 Task: Find connections with filter location Awsīm with filter topic #motivationwith filter profile language Spanish with filter current company Safeguard Global with filter school Pandit Deendayal Upadhyaya Shekhawati University with filter industry Natural Gas Extraction with filter service category Accounting with filter keywords title Attorney
Action: Mouse moved to (564, 75)
Screenshot: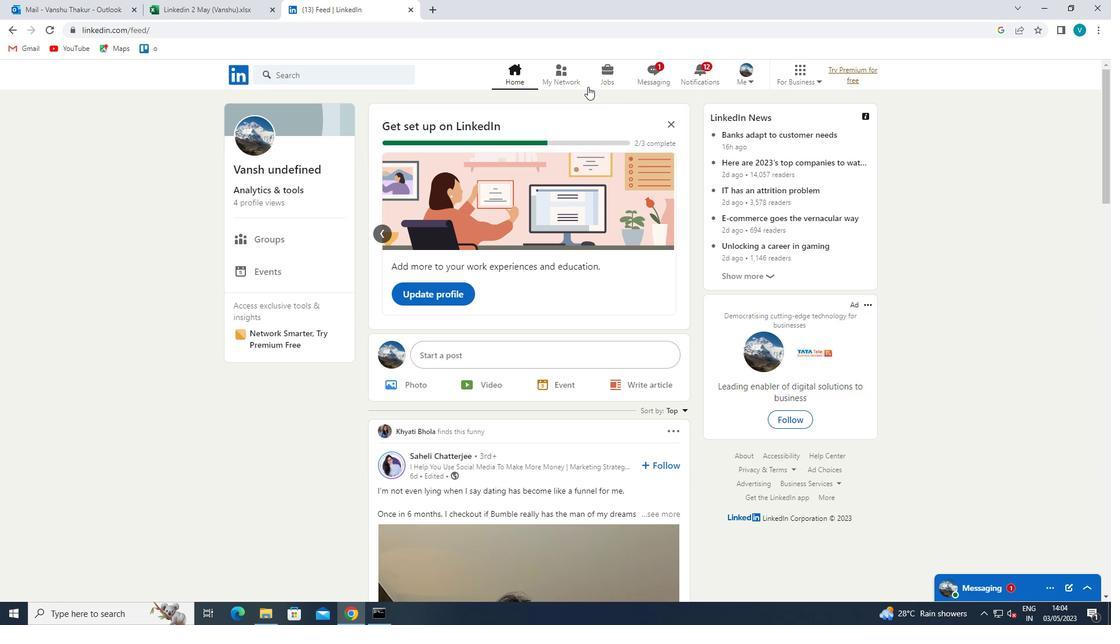 
Action: Mouse pressed left at (564, 75)
Screenshot: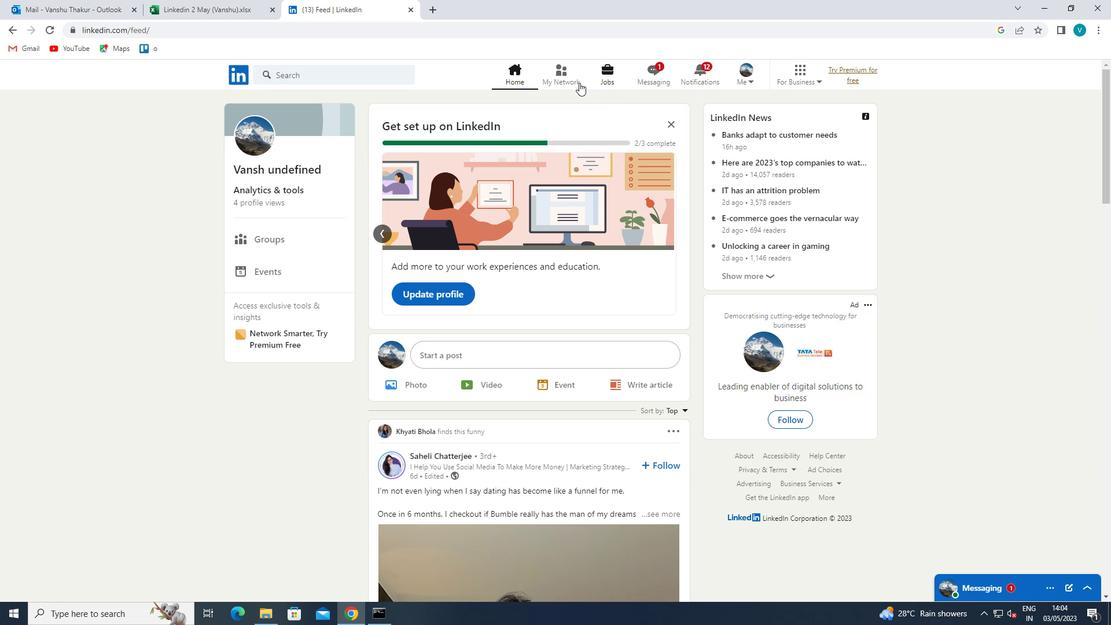 
Action: Mouse moved to (333, 140)
Screenshot: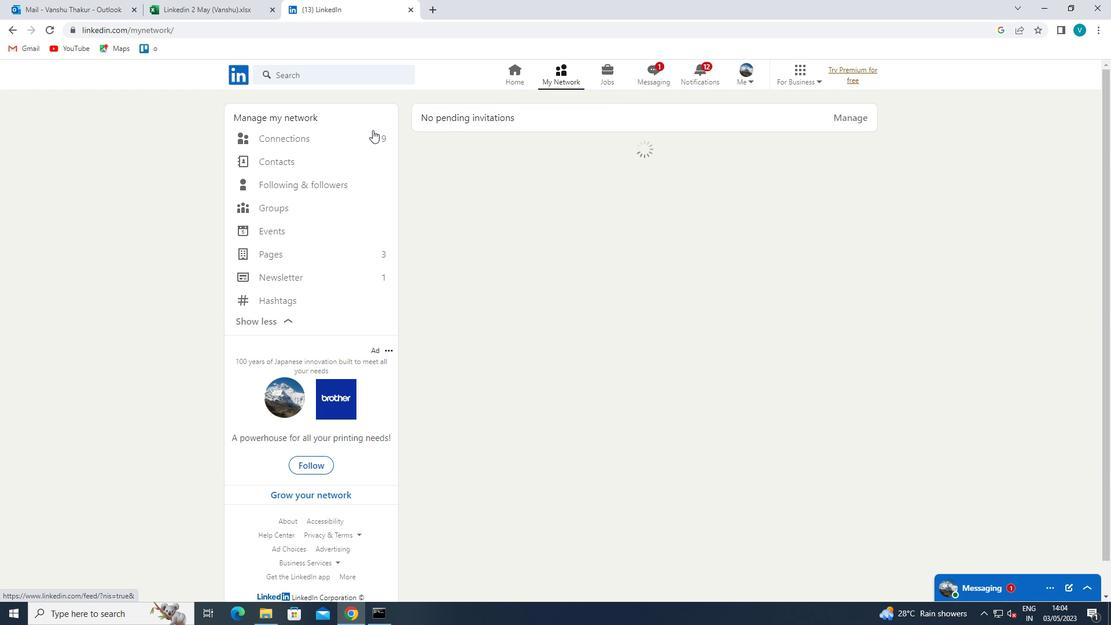 
Action: Mouse pressed left at (333, 140)
Screenshot: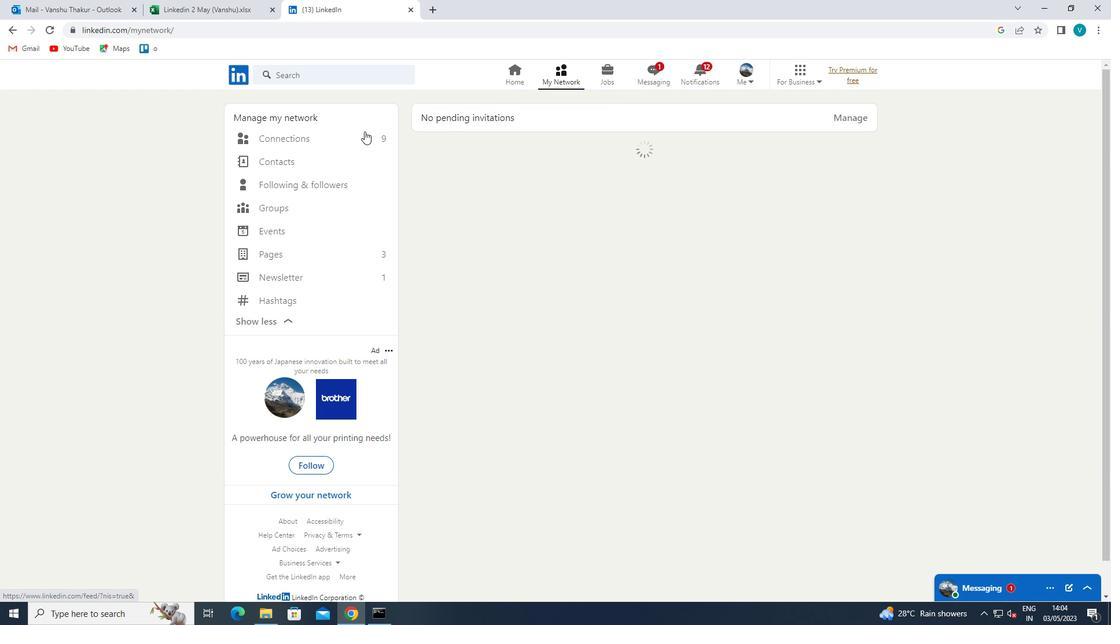 
Action: Mouse moved to (669, 145)
Screenshot: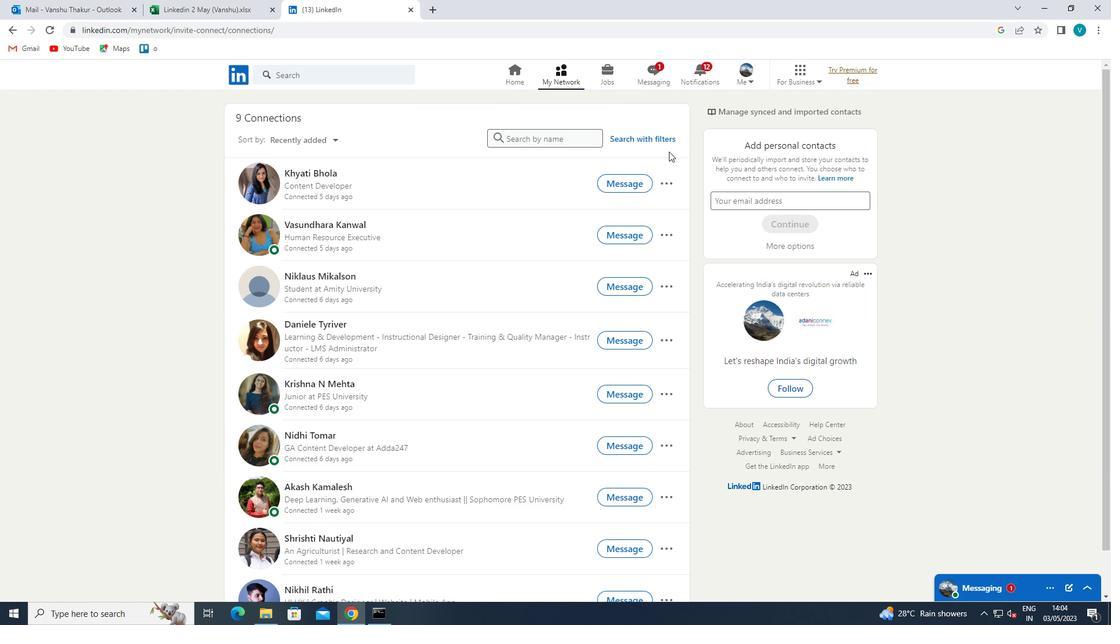 
Action: Mouse pressed left at (669, 145)
Screenshot: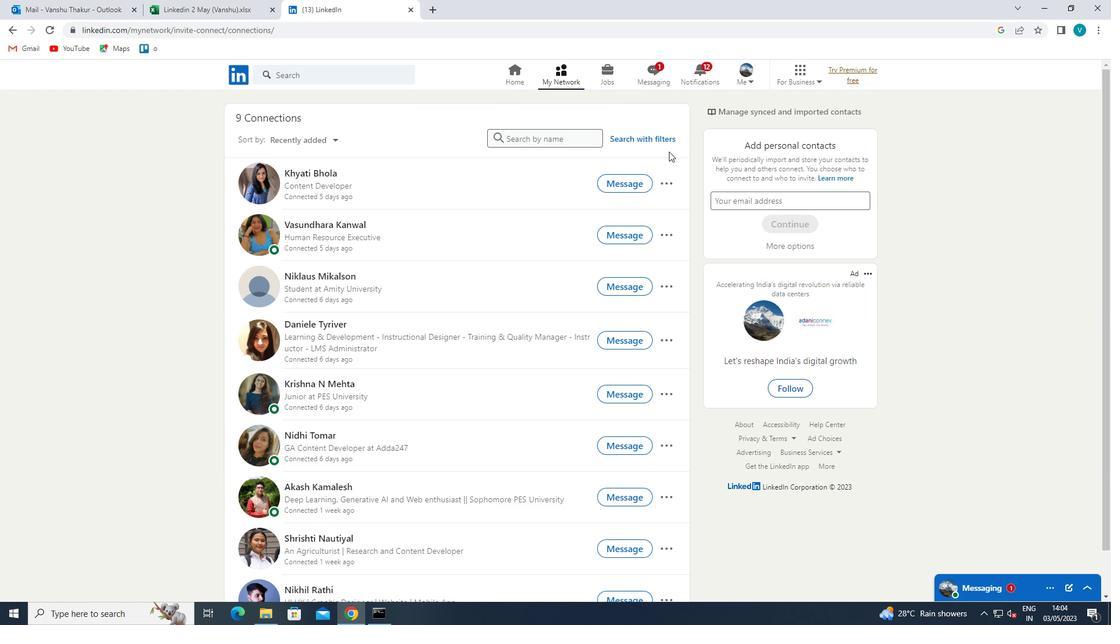
Action: Mouse moved to (671, 142)
Screenshot: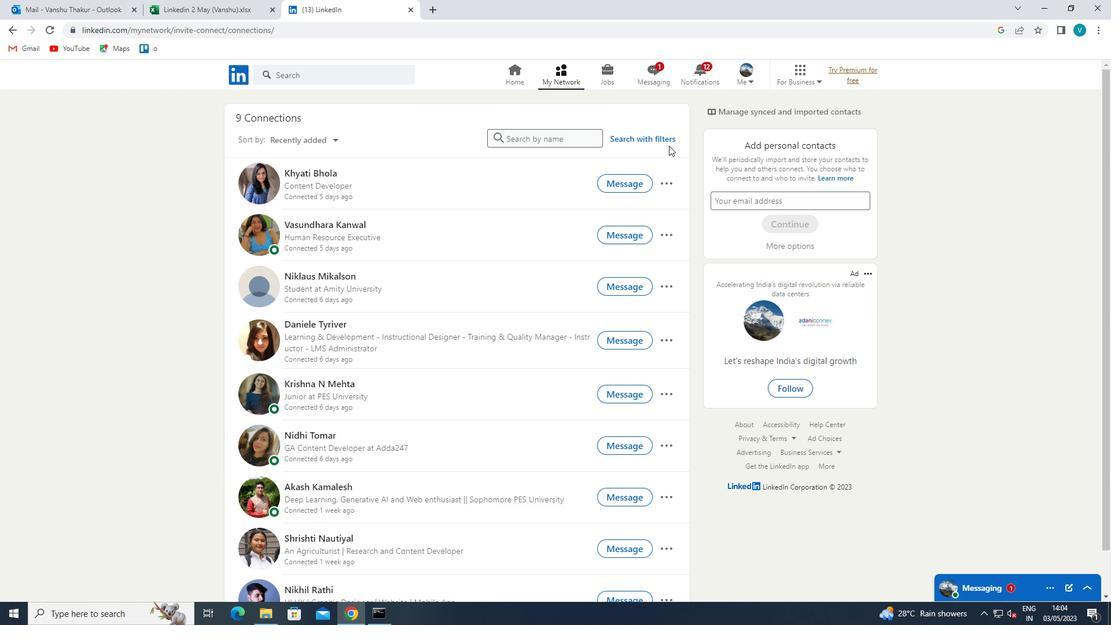 
Action: Mouse pressed left at (671, 142)
Screenshot: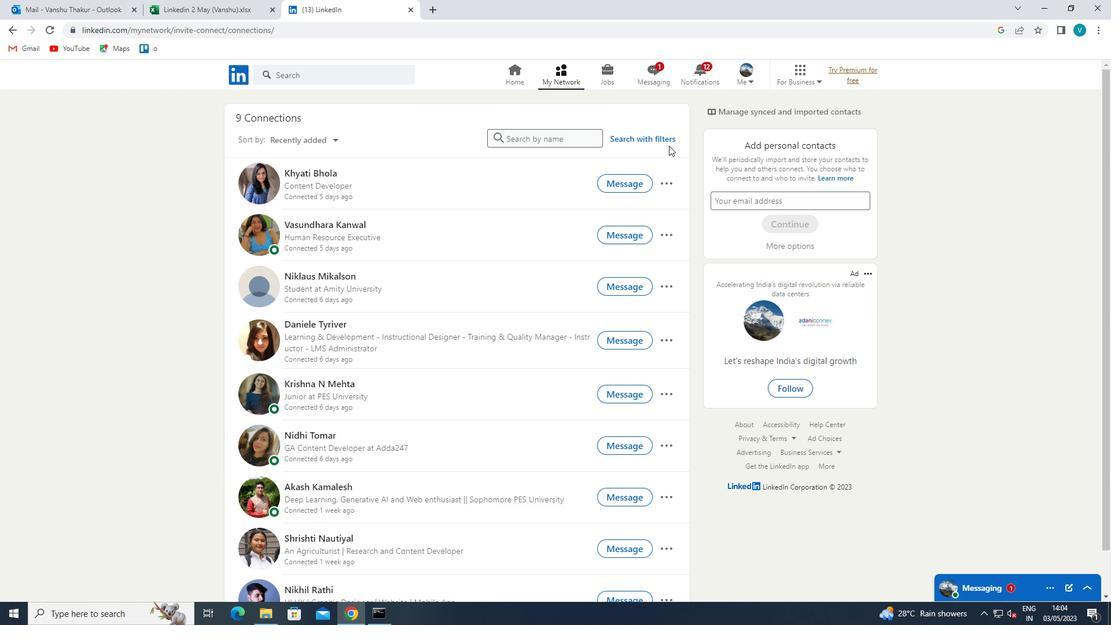 
Action: Mouse moved to (559, 109)
Screenshot: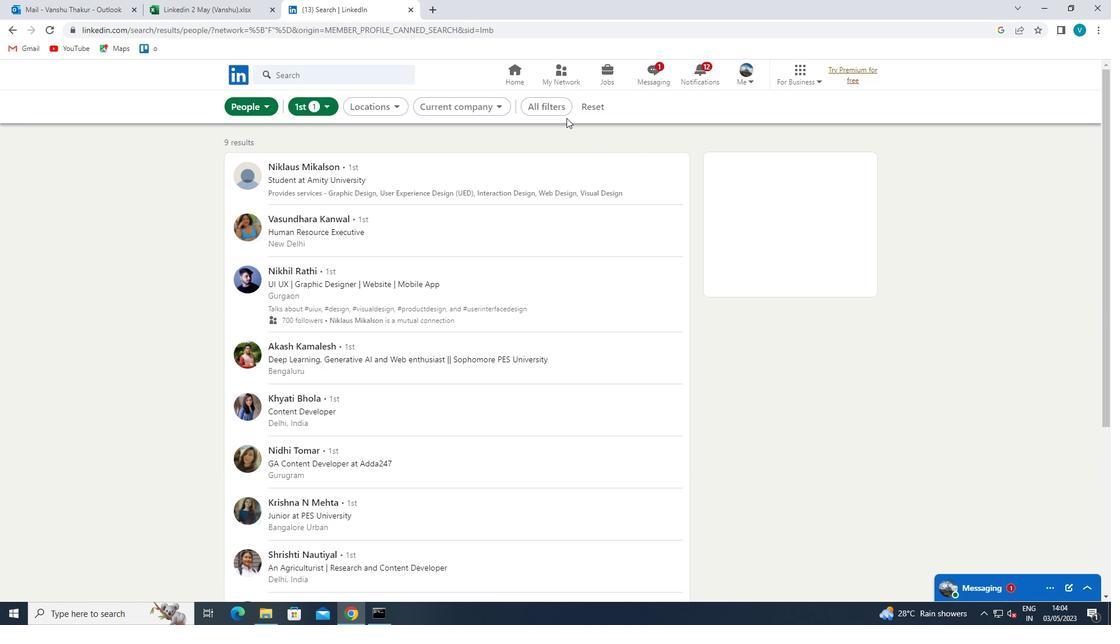 
Action: Mouse pressed left at (559, 109)
Screenshot: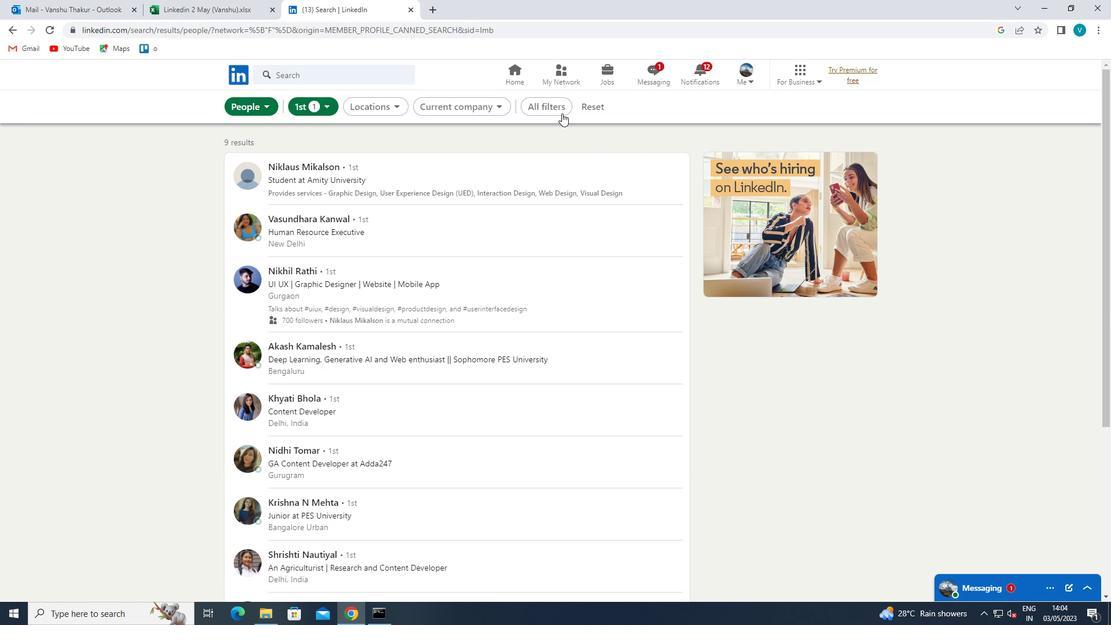 
Action: Mouse moved to (940, 283)
Screenshot: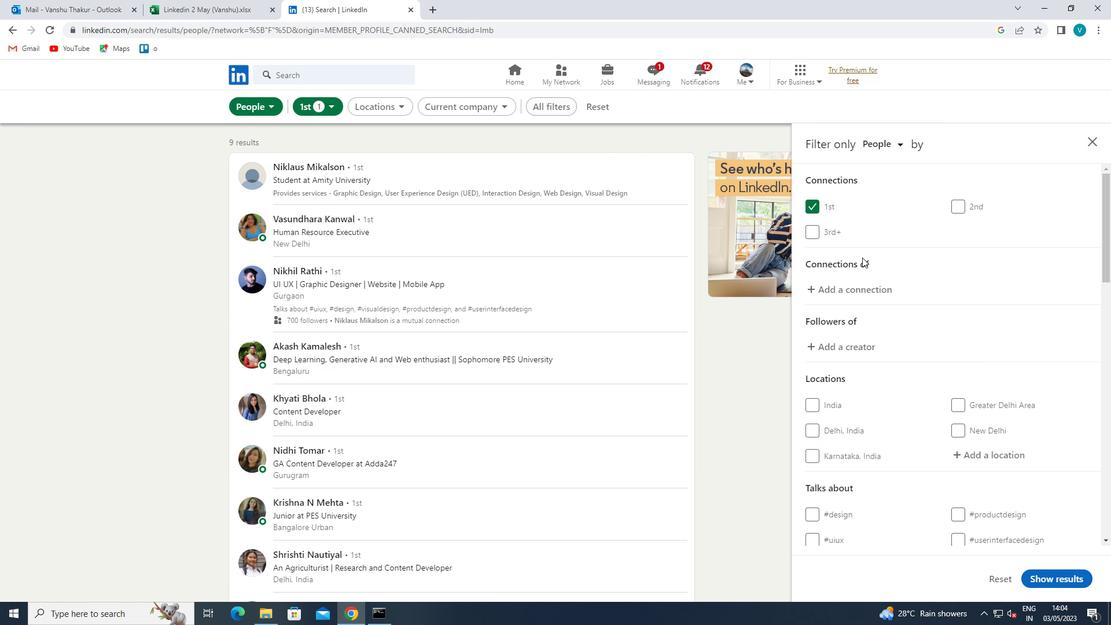 
Action: Mouse scrolled (940, 283) with delta (0, 0)
Screenshot: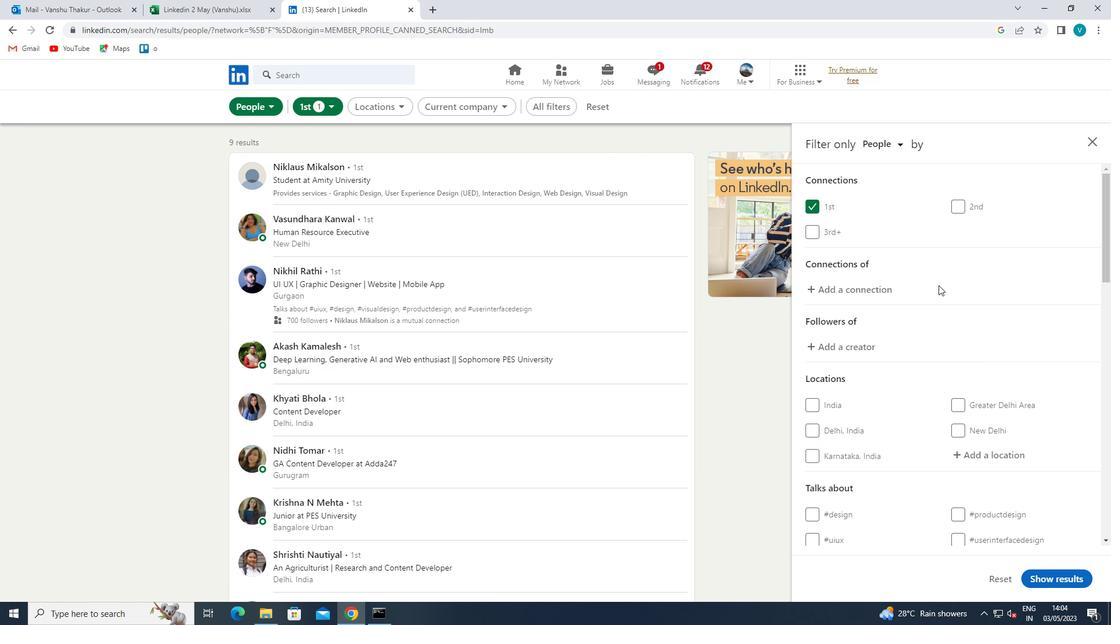 
Action: Mouse scrolled (940, 283) with delta (0, 0)
Screenshot: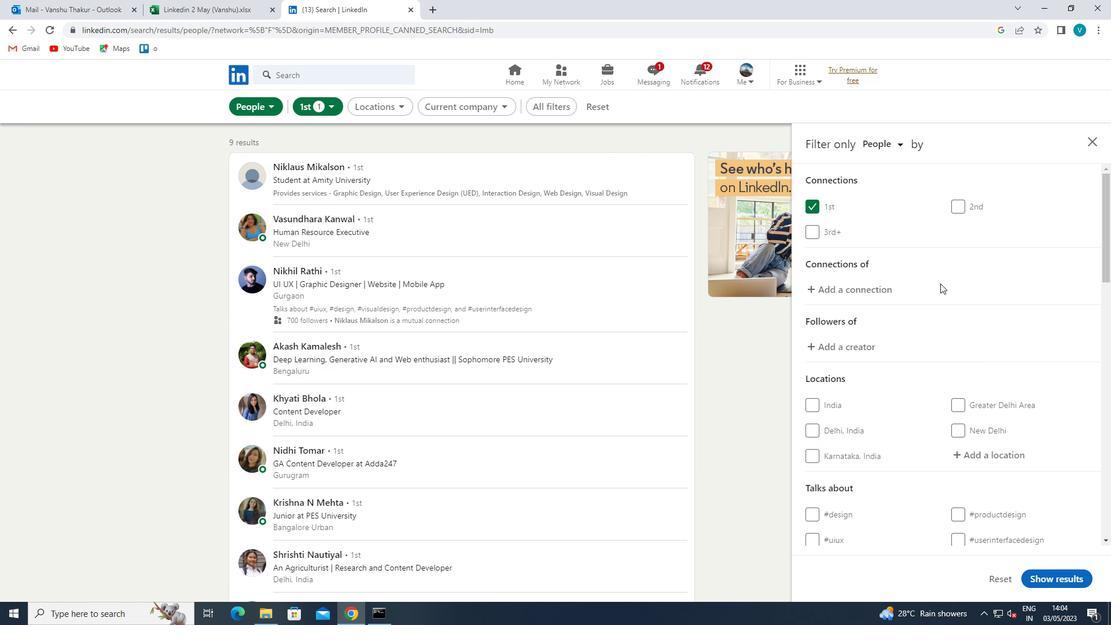 
Action: Mouse scrolled (940, 283) with delta (0, 0)
Screenshot: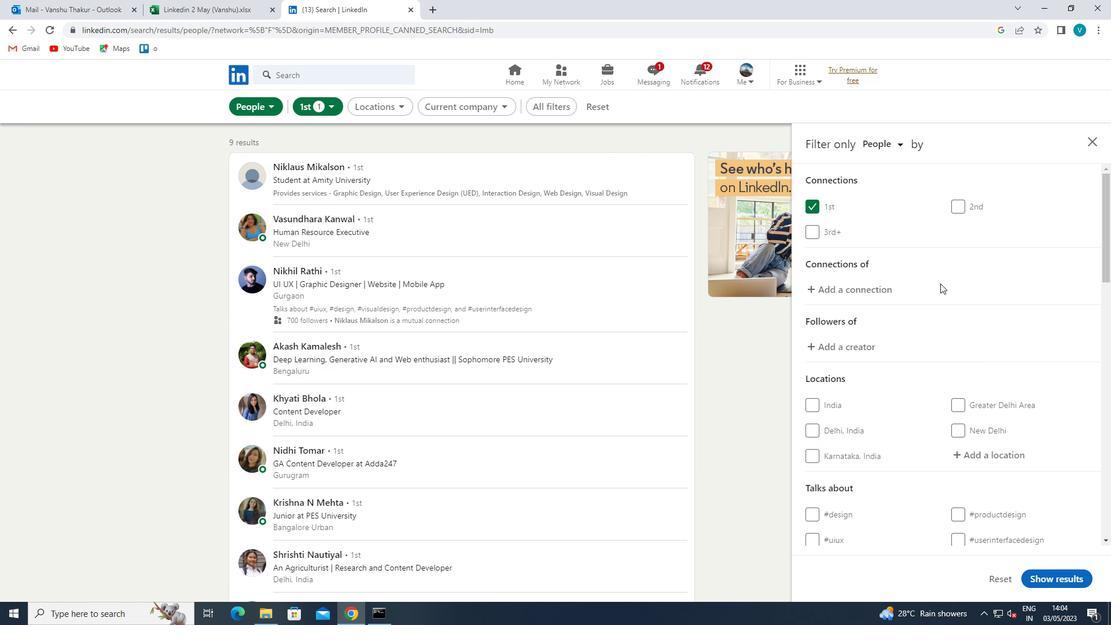 
Action: Mouse moved to (991, 282)
Screenshot: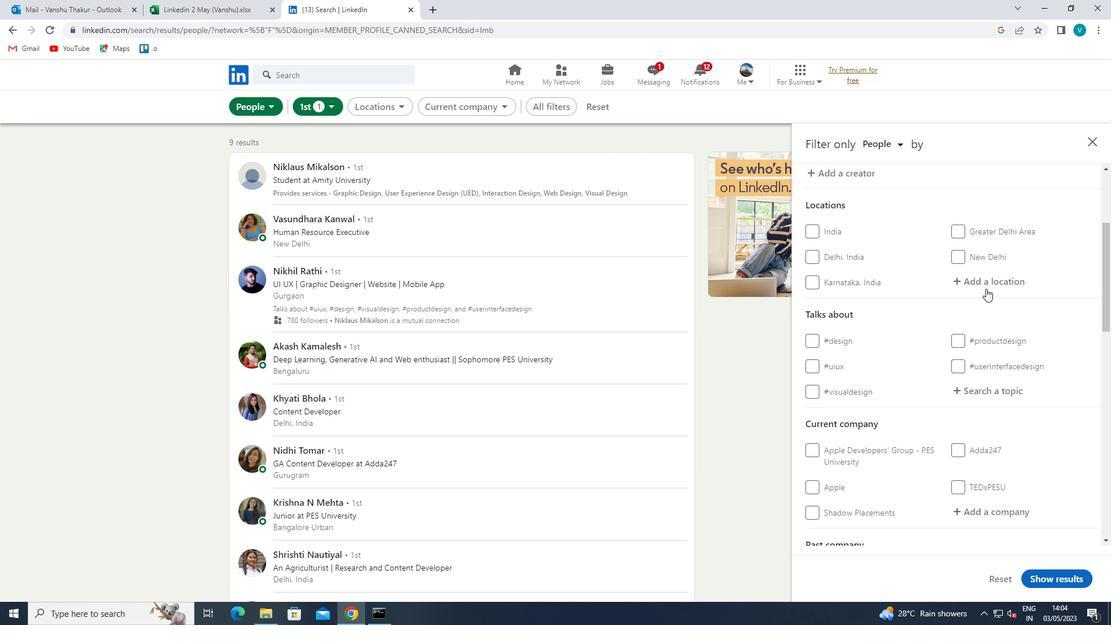 
Action: Mouse pressed left at (991, 282)
Screenshot: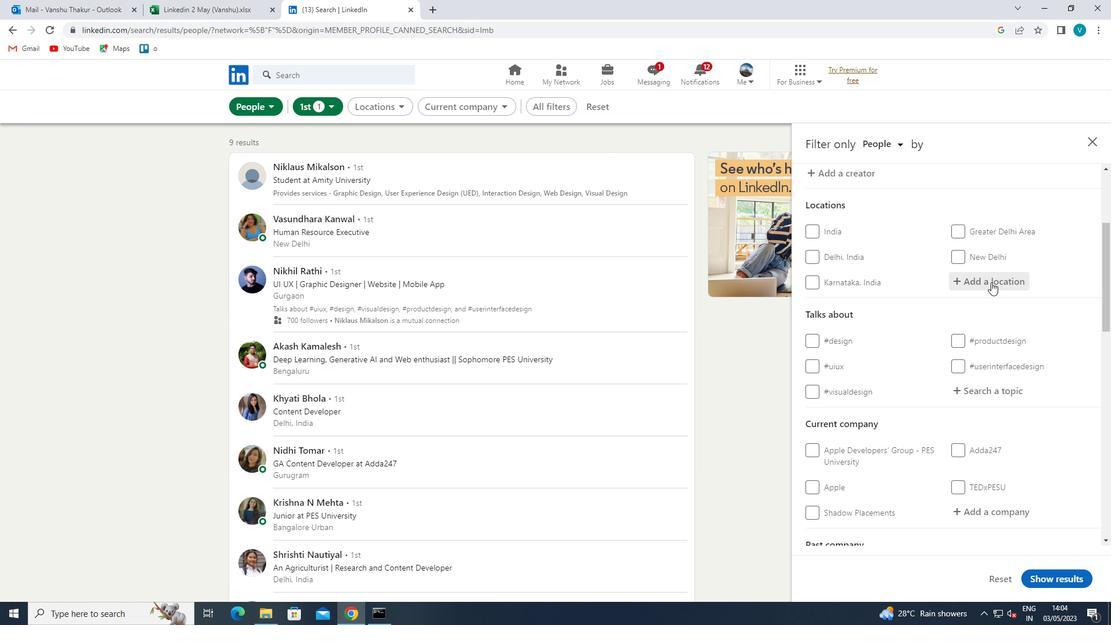 
Action: Mouse moved to (991, 281)
Screenshot: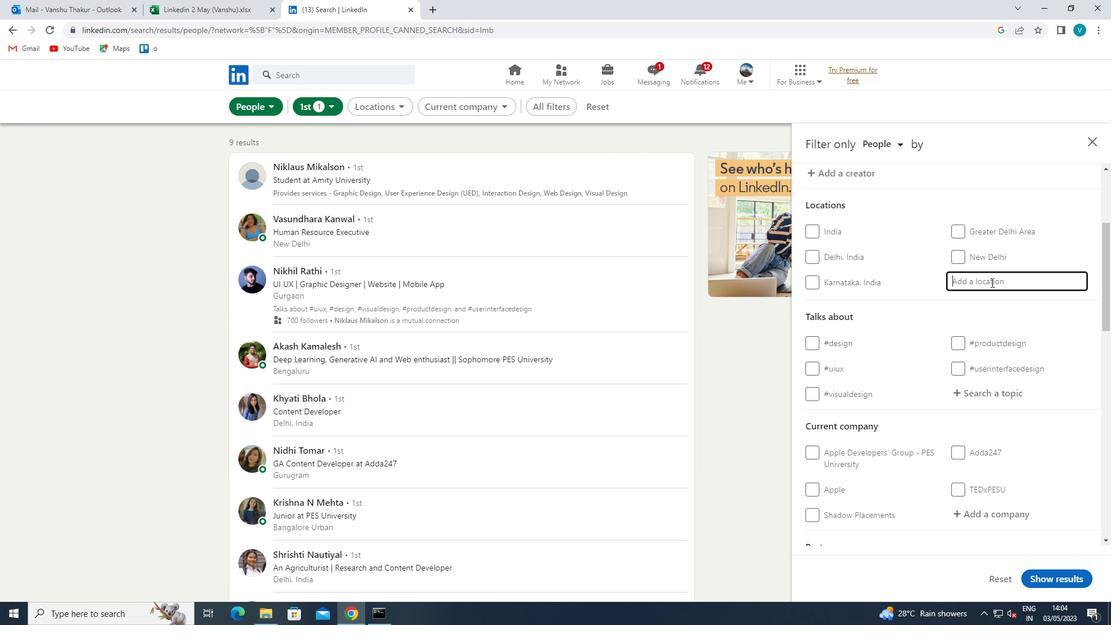 
Action: Key pressed <Key.shift>AW
Screenshot: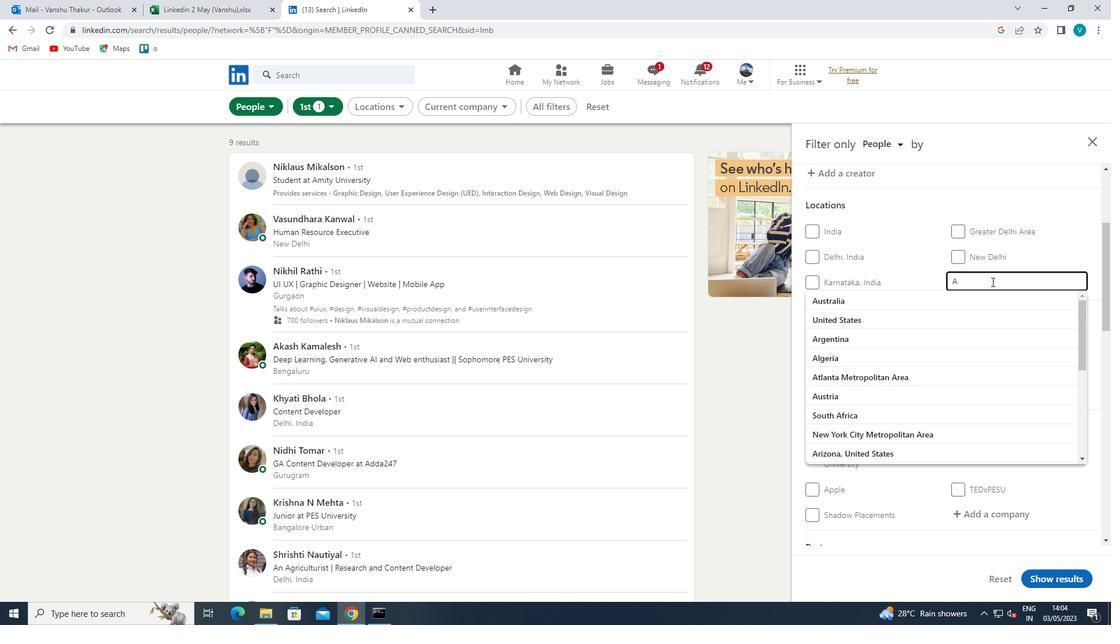 
Action: Mouse moved to (895, 339)
Screenshot: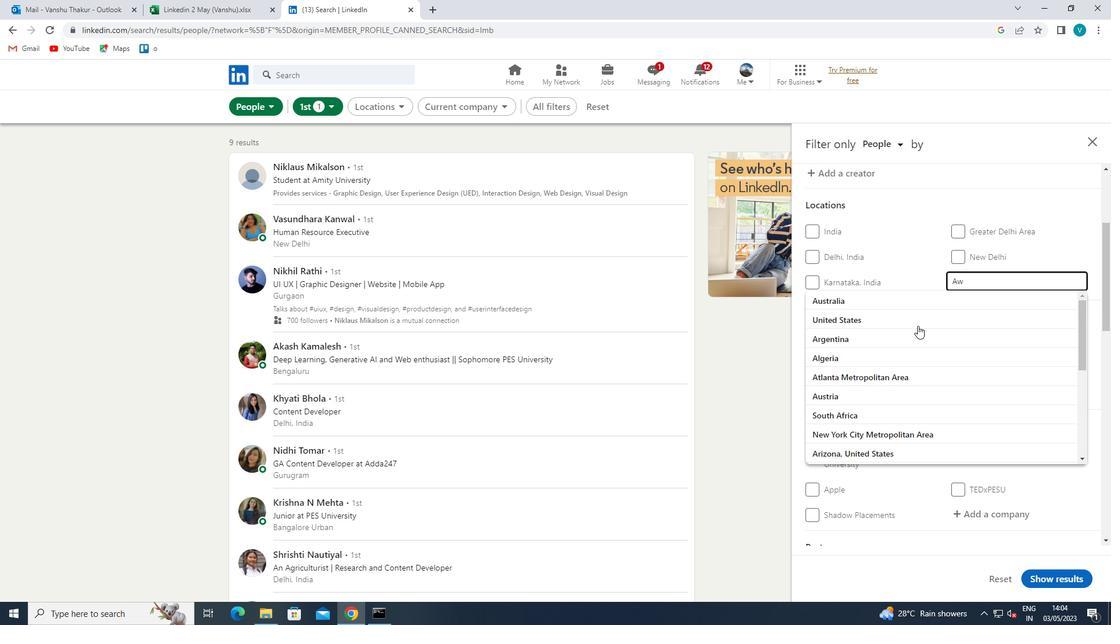 
Action: Key pressed S
Screenshot: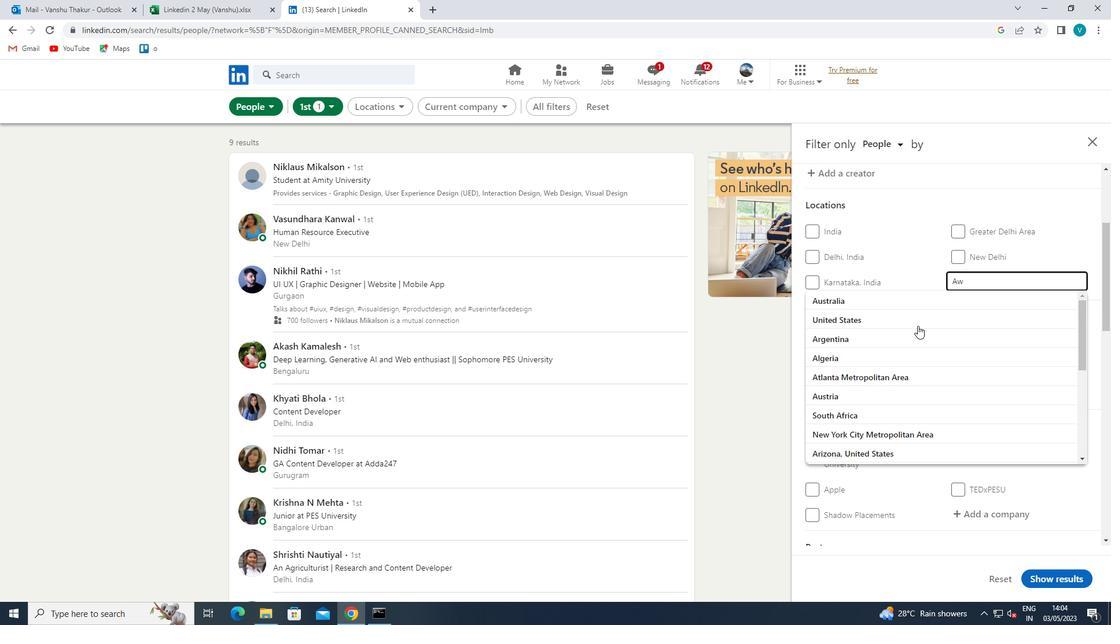 
Action: Mouse moved to (888, 343)
Screenshot: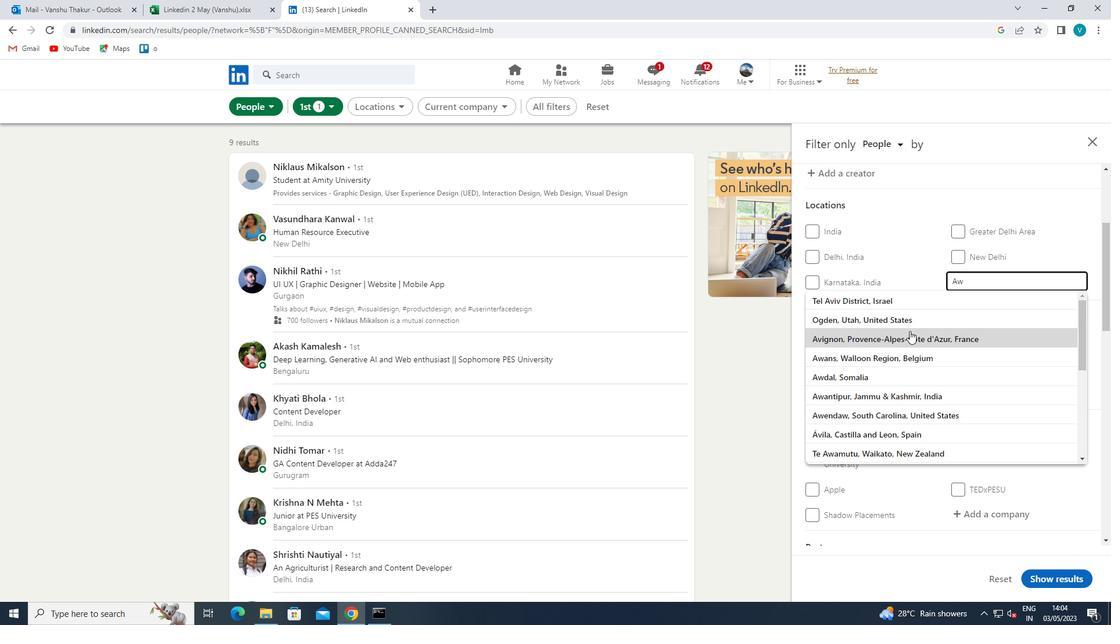 
Action: Key pressed IM
Screenshot: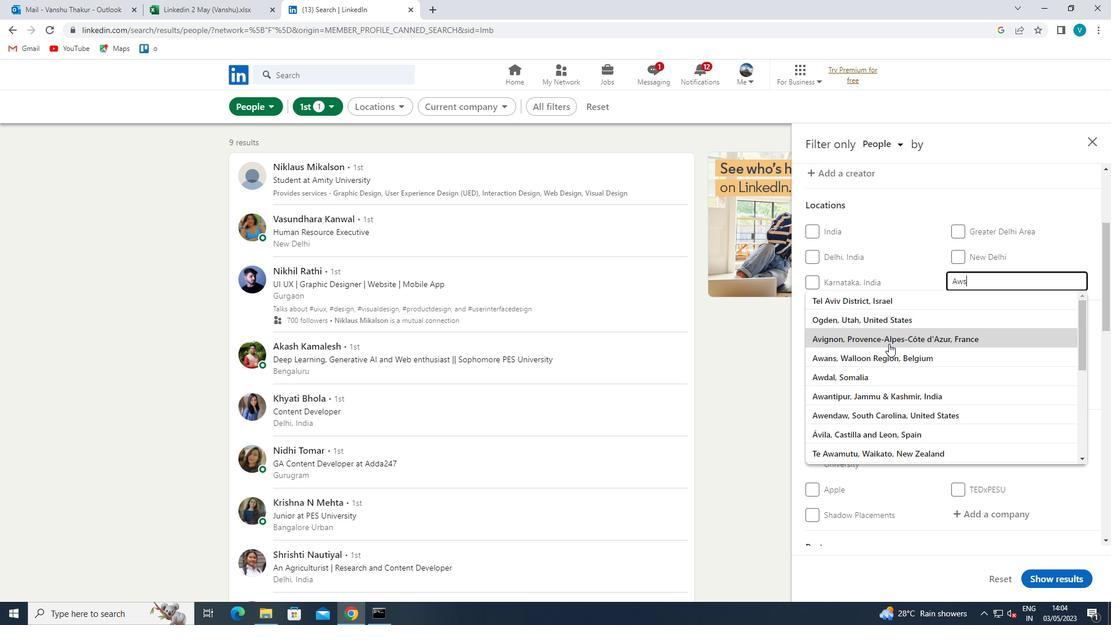 
Action: Mouse moved to (939, 302)
Screenshot: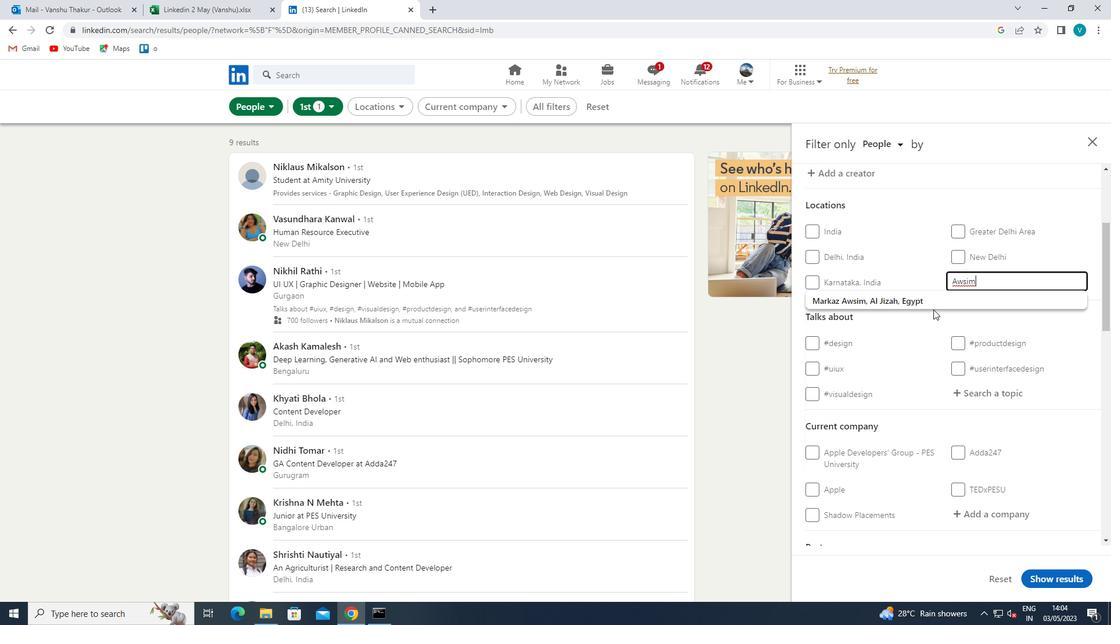 
Action: Mouse pressed left at (939, 302)
Screenshot: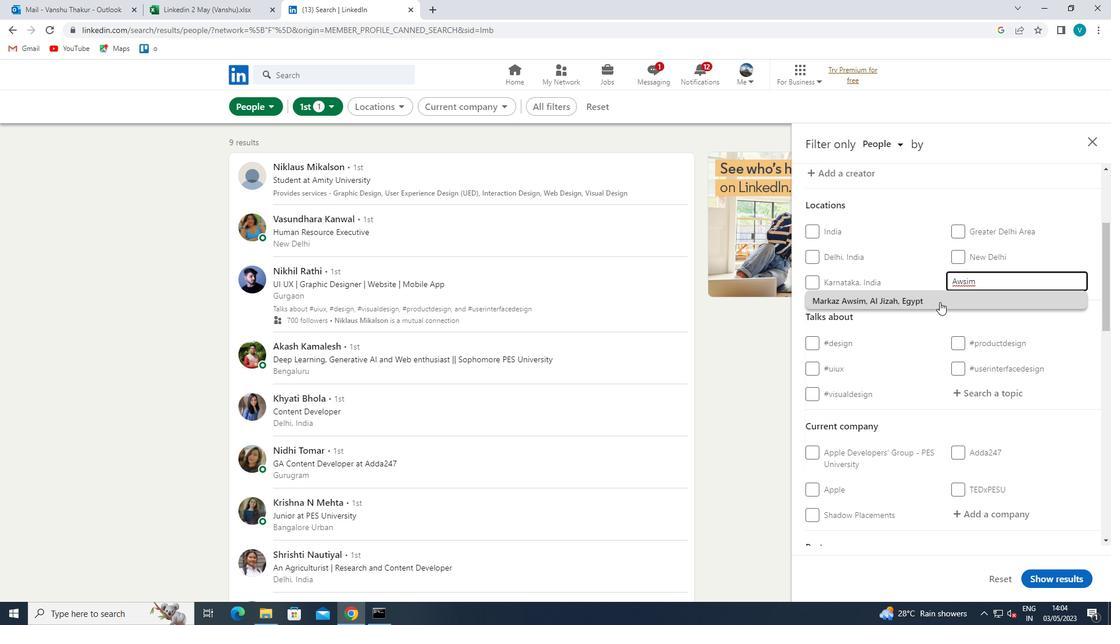 
Action: Mouse moved to (938, 303)
Screenshot: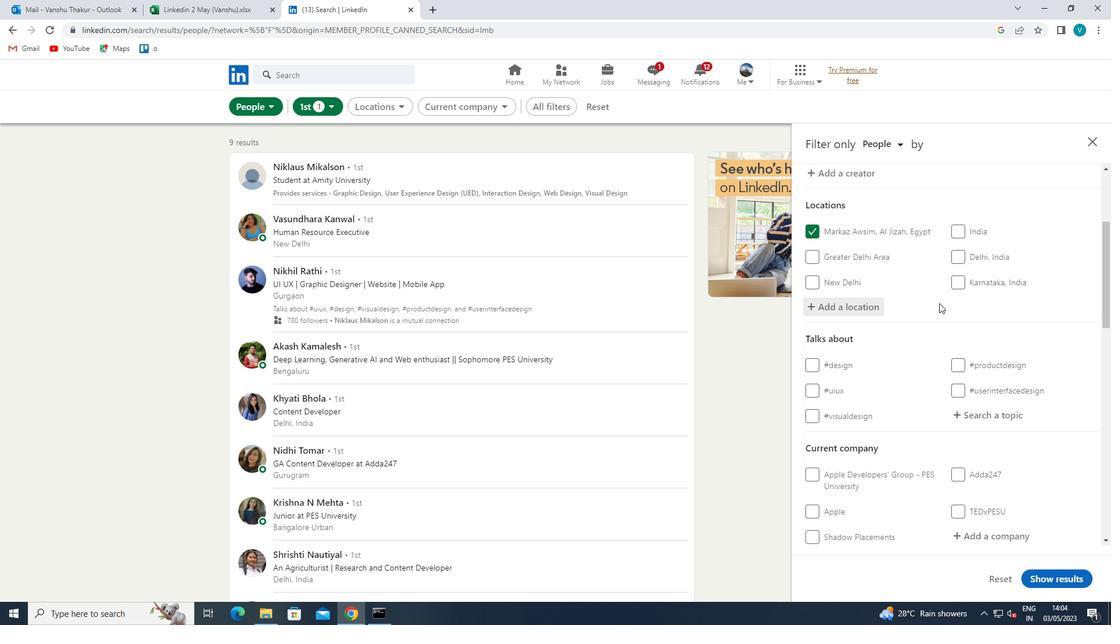 
Action: Mouse scrolled (938, 302) with delta (0, 0)
Screenshot: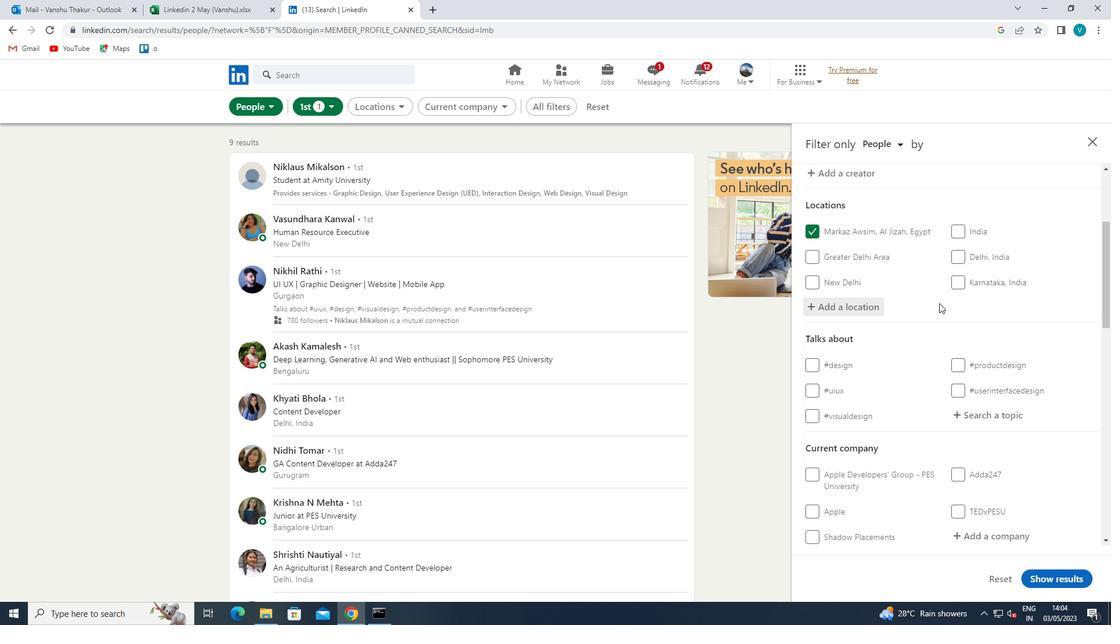 
Action: Mouse scrolled (938, 302) with delta (0, 0)
Screenshot: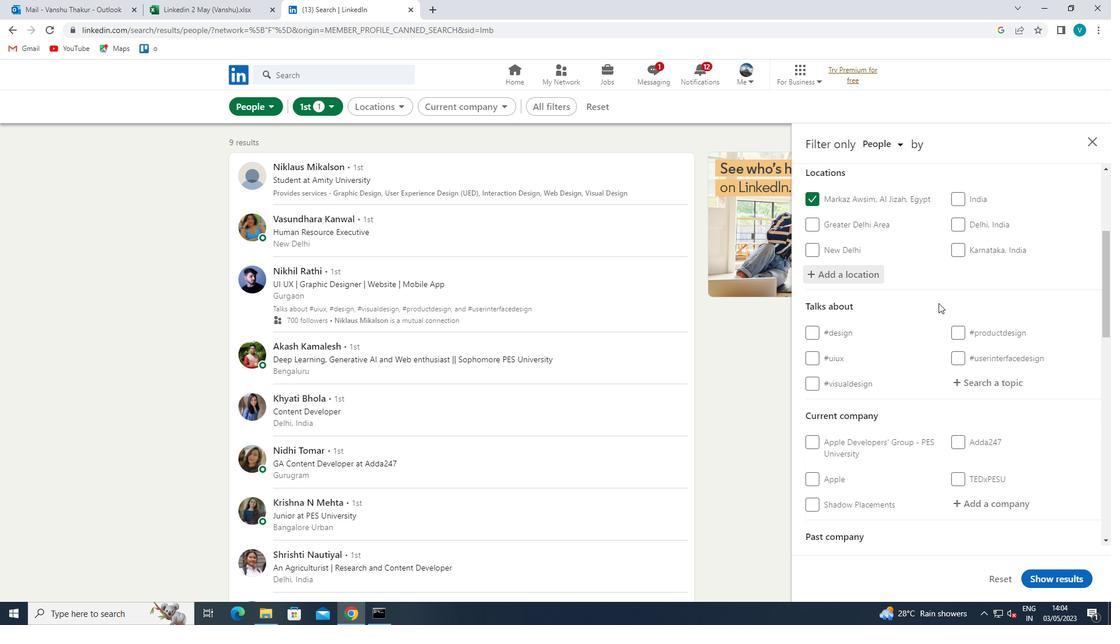 
Action: Mouse moved to (964, 297)
Screenshot: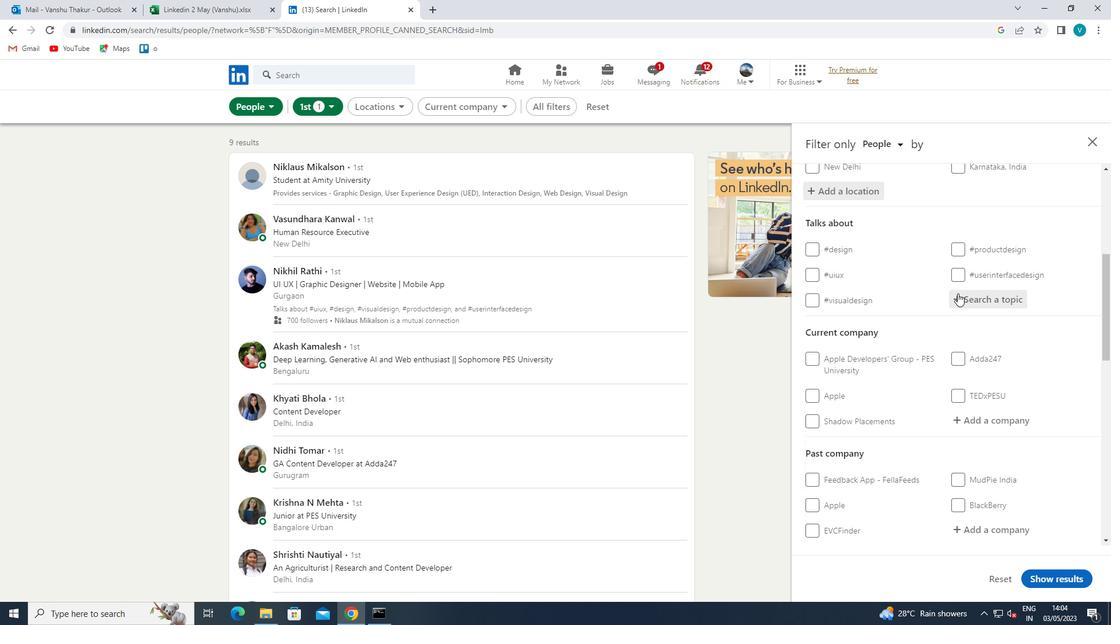 
Action: Mouse pressed left at (964, 297)
Screenshot: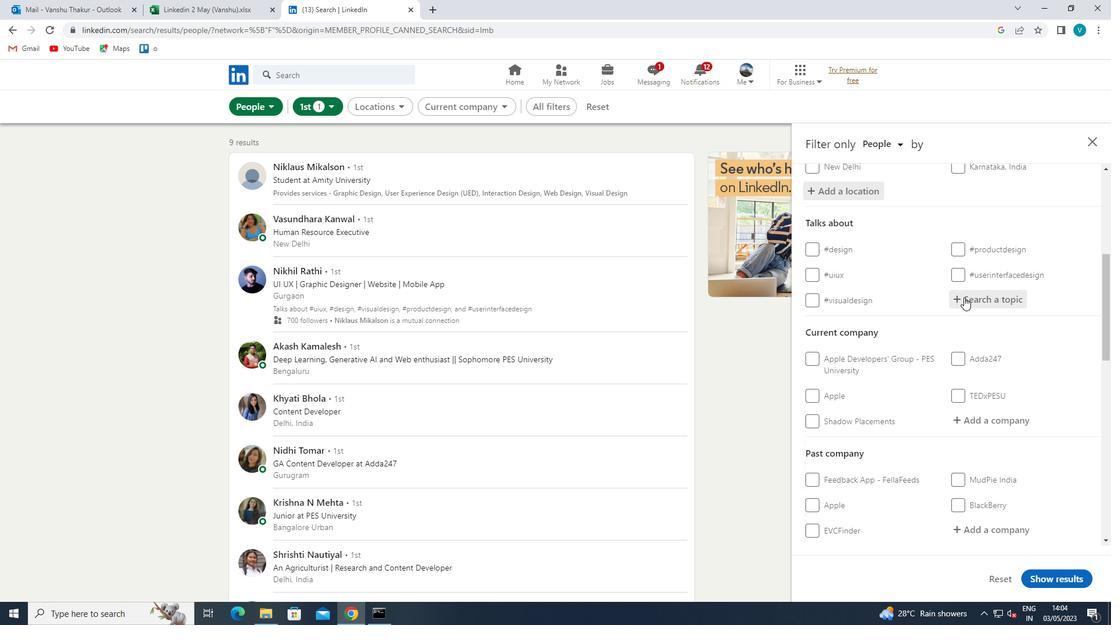 
Action: Mouse moved to (872, 357)
Screenshot: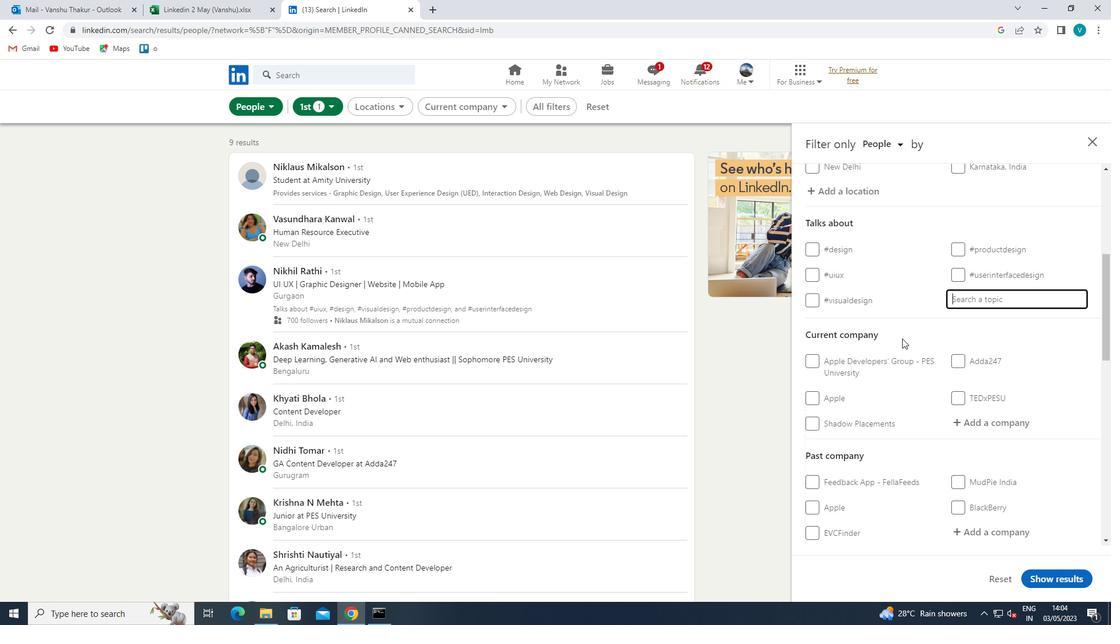 
Action: Key pressed MOTIVATION<Key.space>
Screenshot: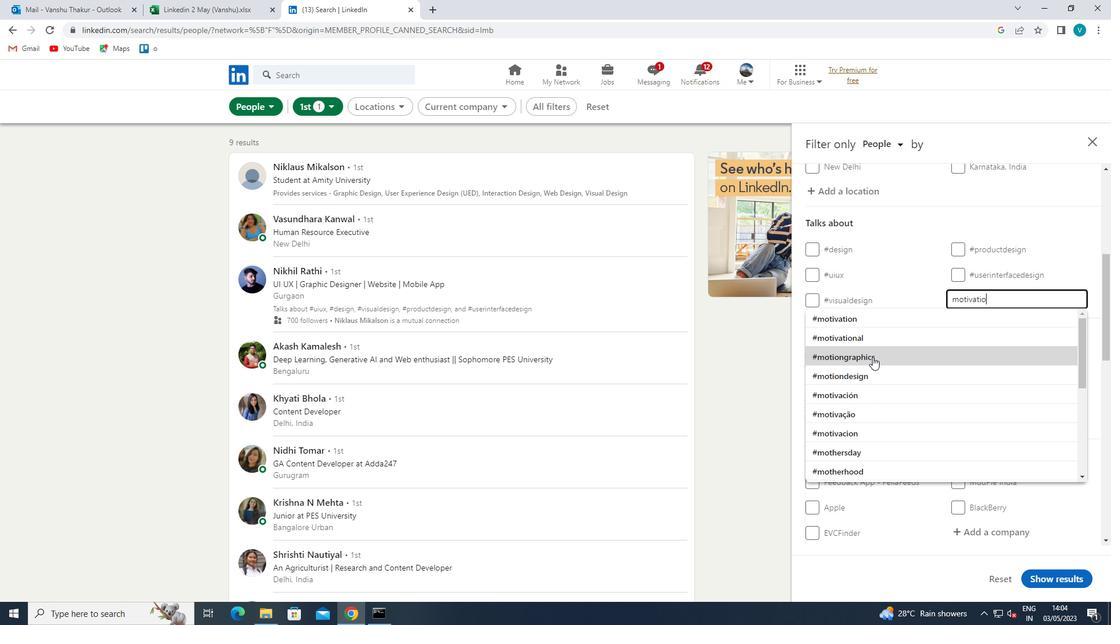 
Action: Mouse moved to (980, 316)
Screenshot: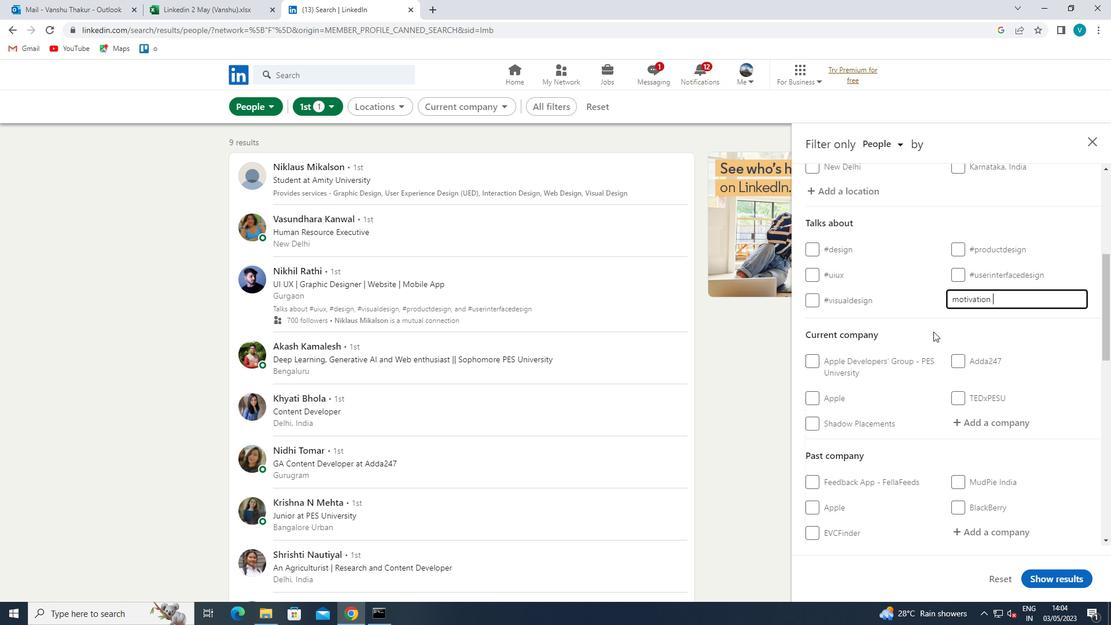 
Action: Key pressed <Key.left>
Screenshot: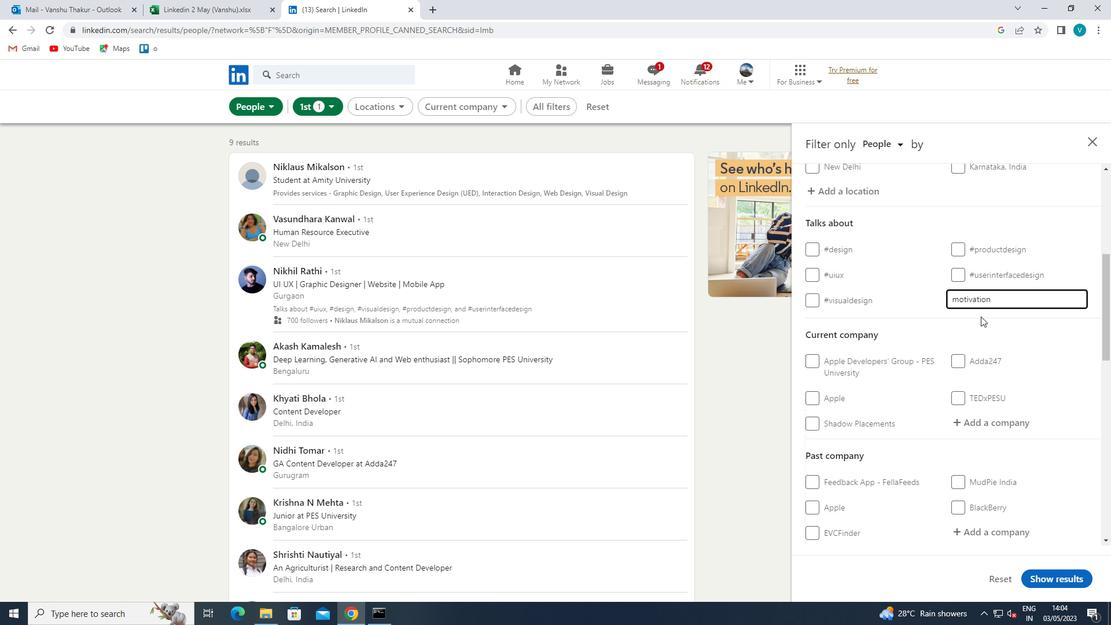 
Action: Mouse moved to (987, 300)
Screenshot: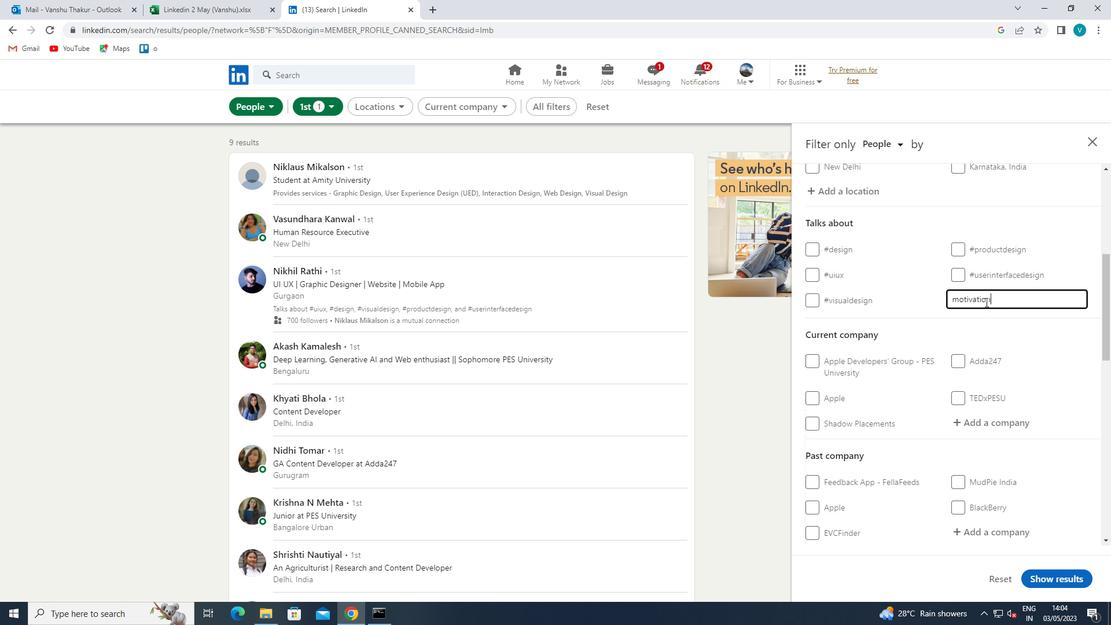 
Action: Mouse pressed left at (987, 300)
Screenshot: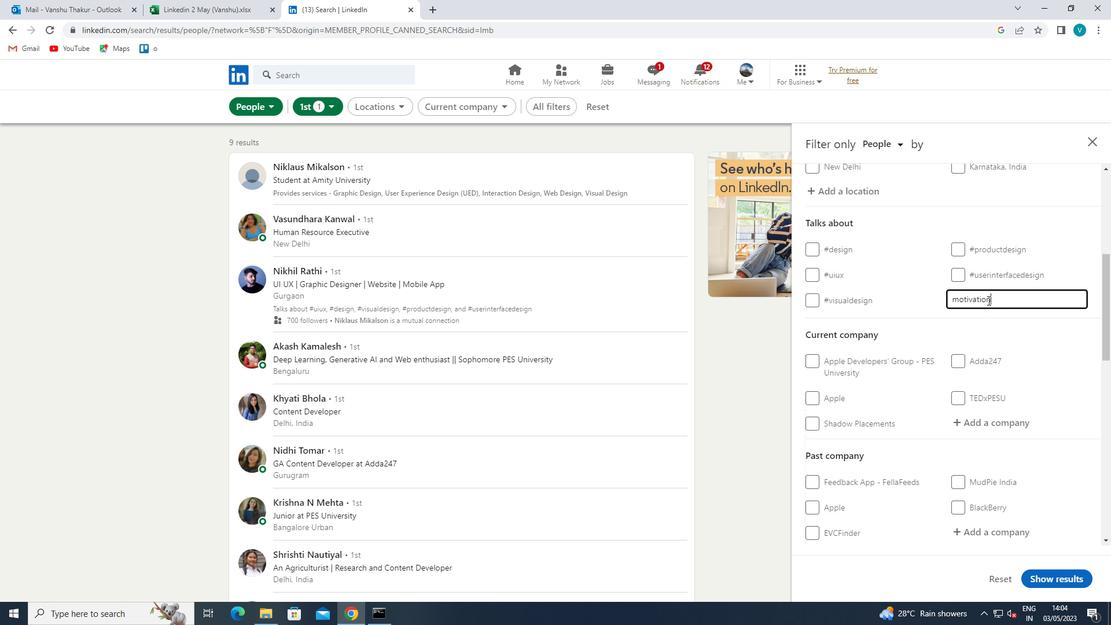 
Action: Mouse moved to (990, 298)
Screenshot: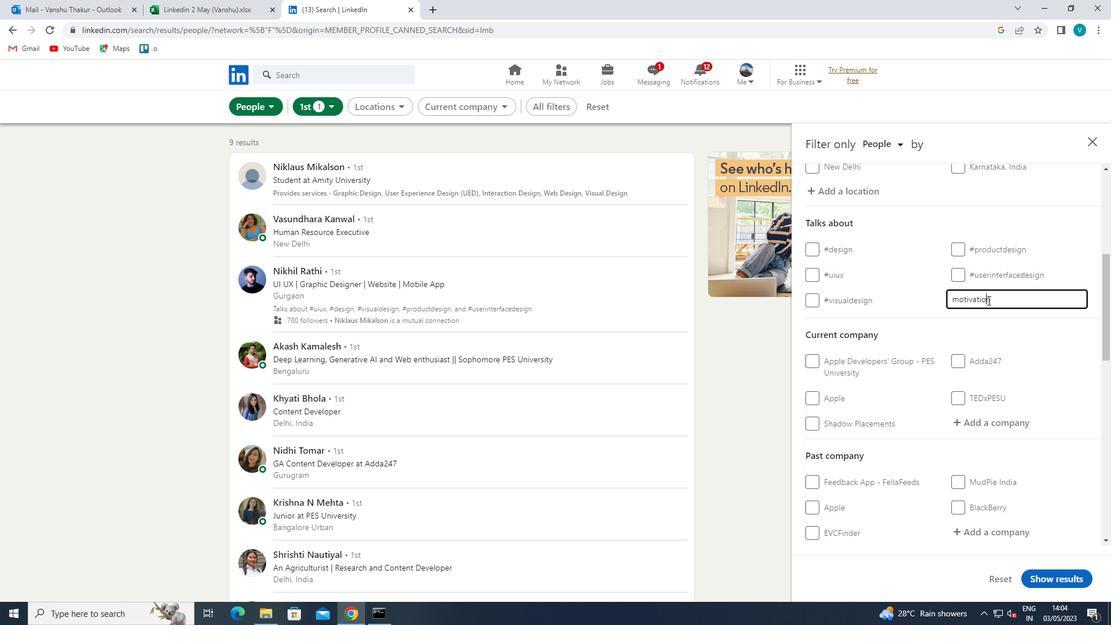 
Action: Mouse pressed left at (990, 298)
Screenshot: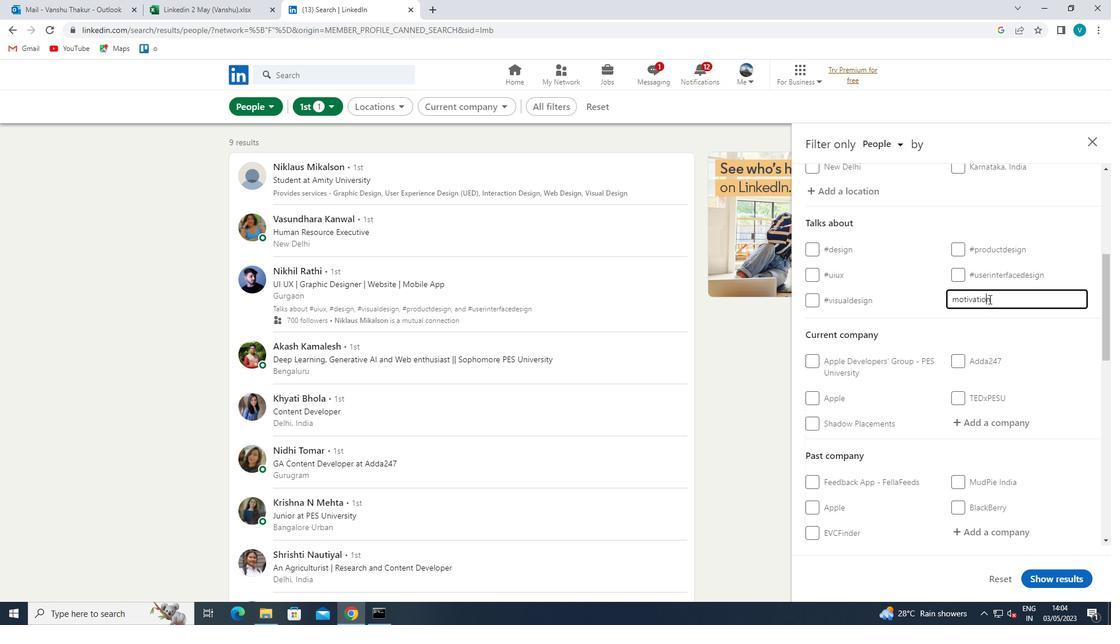 
Action: Mouse moved to (953, 296)
Screenshot: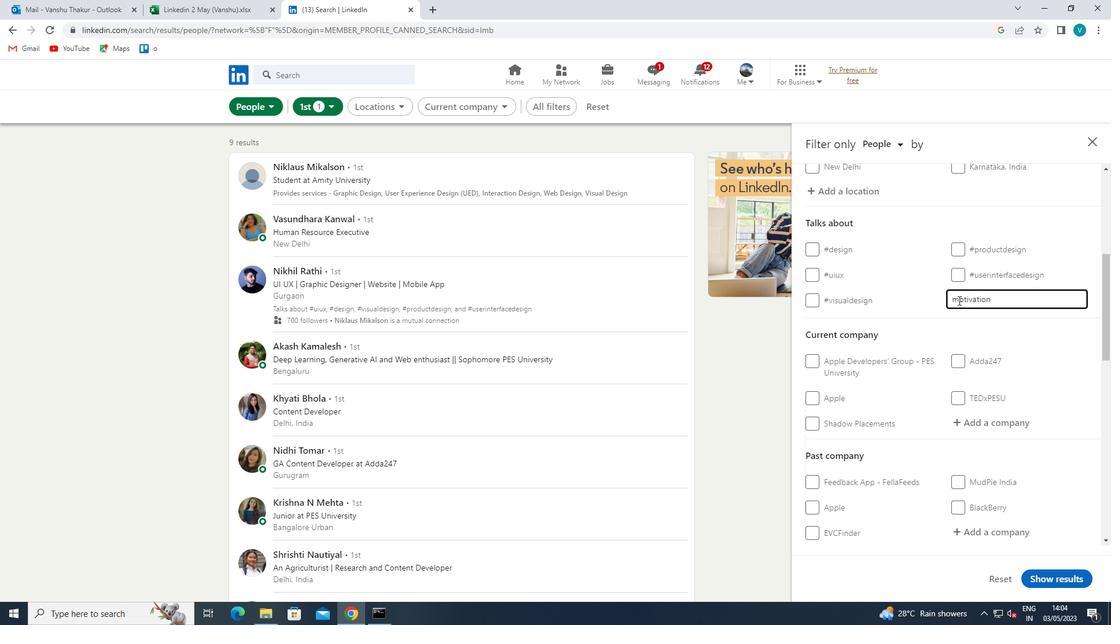 
Action: Mouse pressed left at (953, 296)
Screenshot: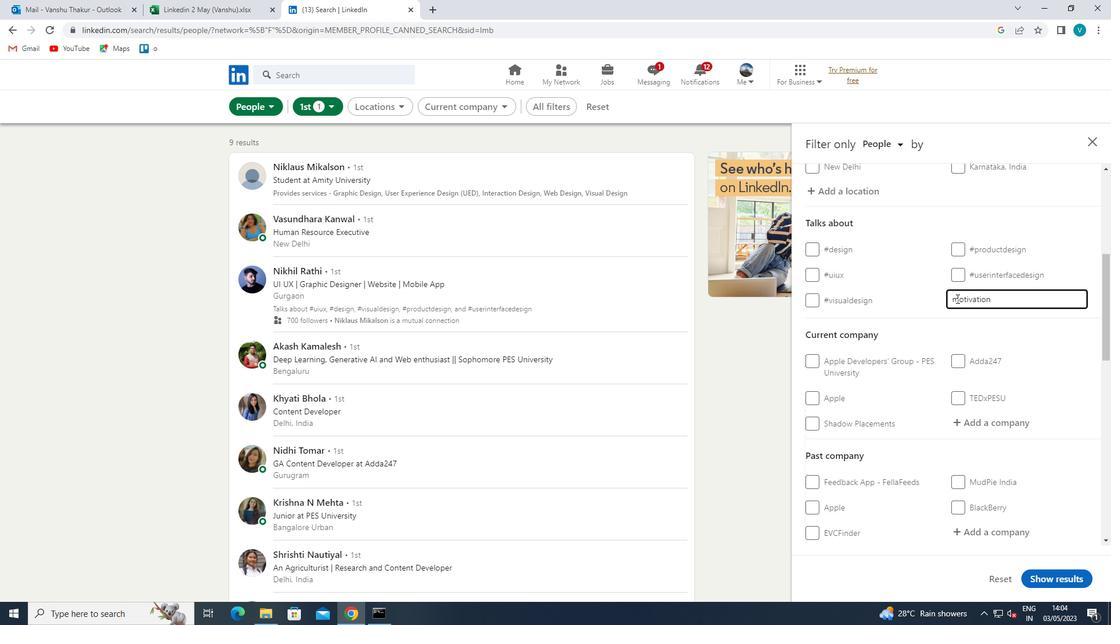 
Action: Mouse moved to (961, 314)
Screenshot: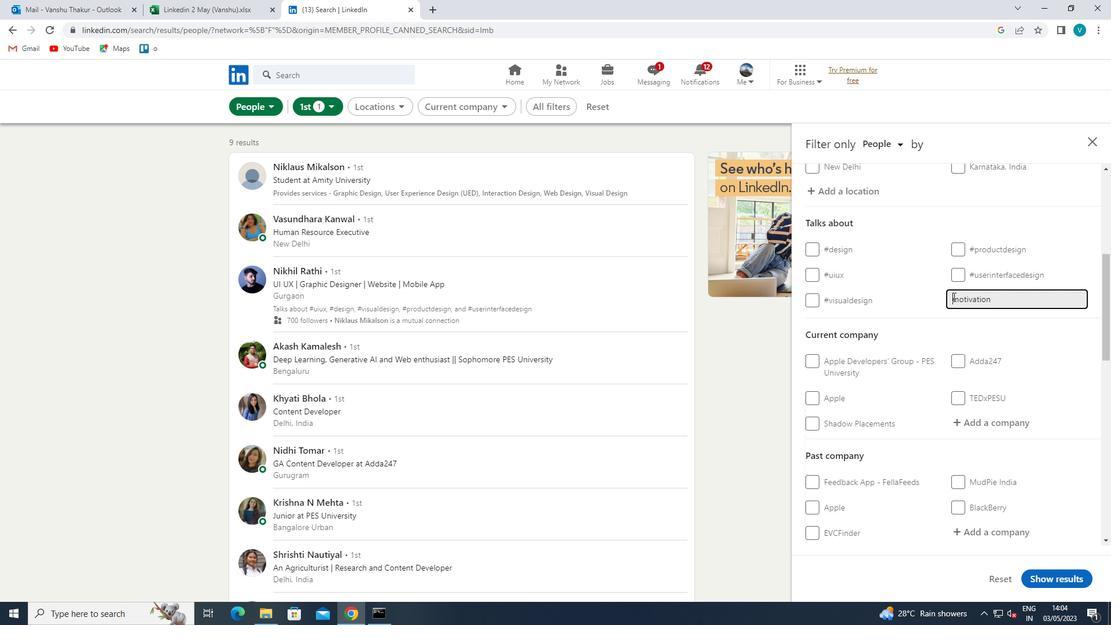 
Action: Key pressed <Key.shift>#
Screenshot: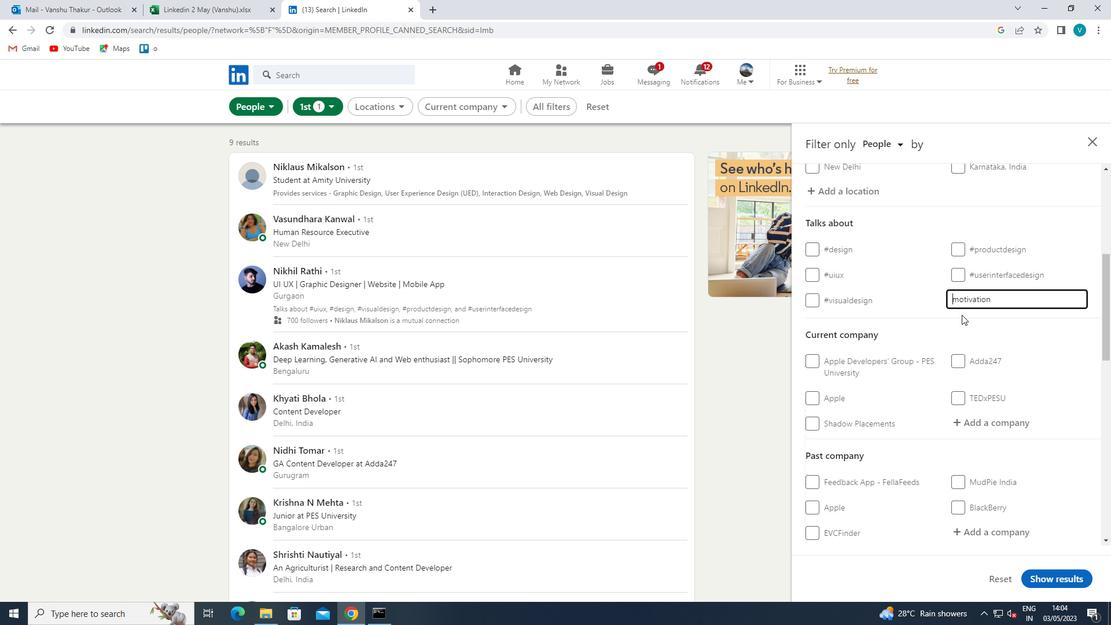 
Action: Mouse moved to (951, 322)
Screenshot: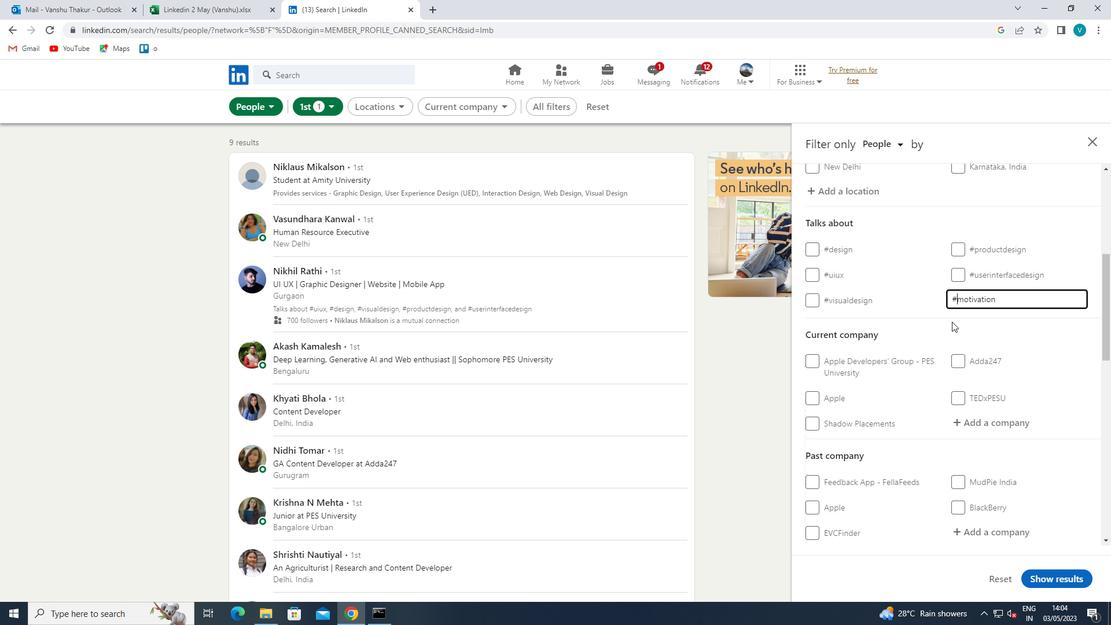
Action: Mouse scrolled (951, 321) with delta (0, 0)
Screenshot: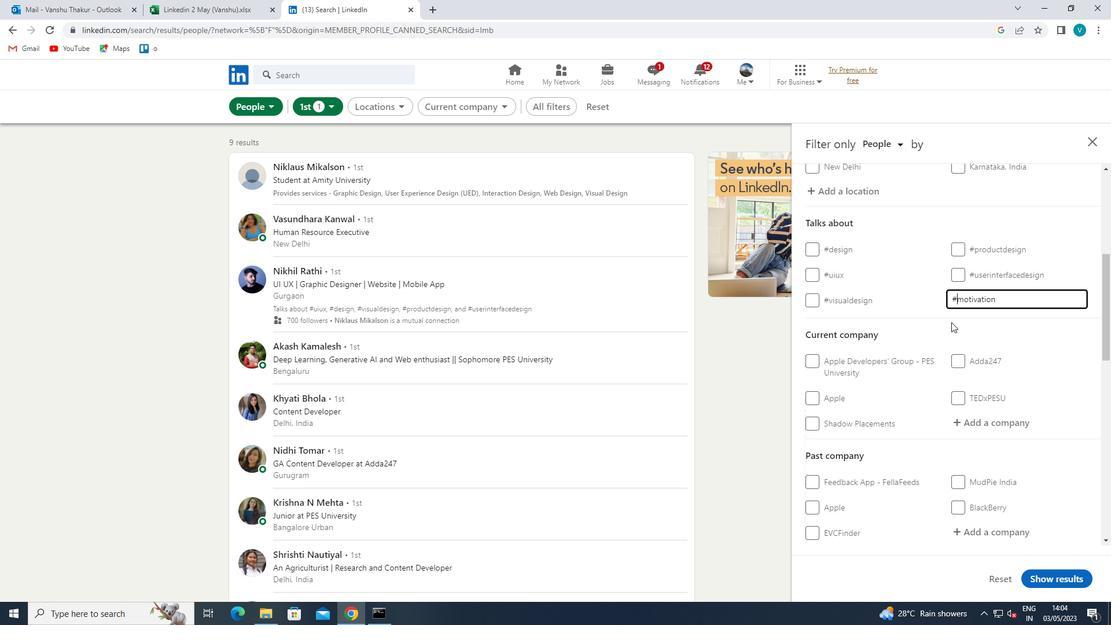 
Action: Mouse moved to (968, 359)
Screenshot: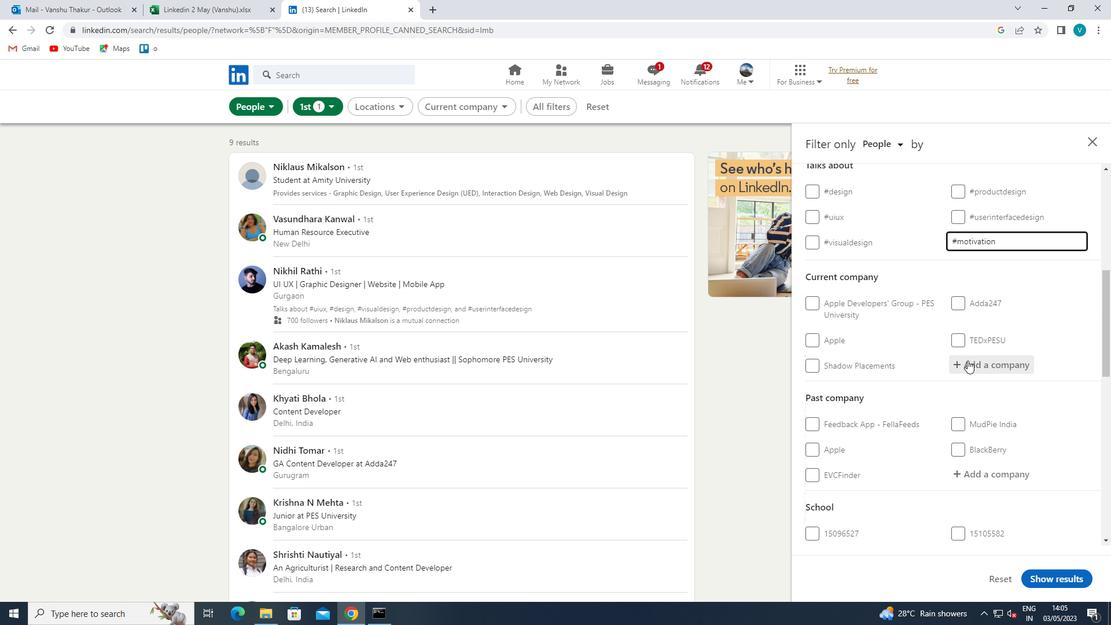 
Action: Mouse pressed left at (968, 359)
Screenshot: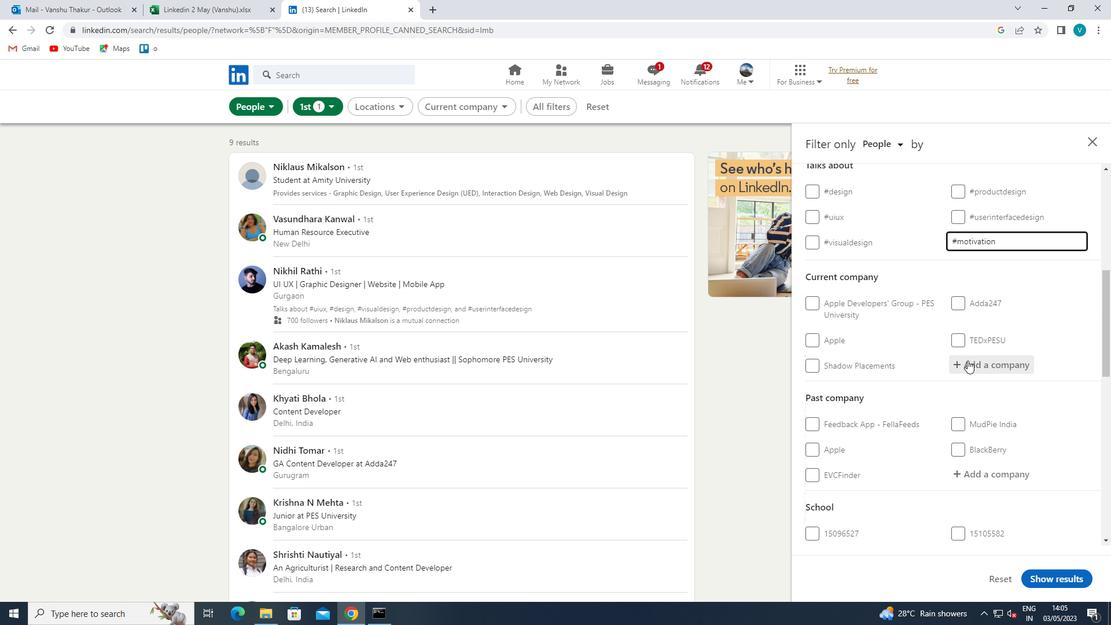 
Action: Key pressed <Key.shift>SAFEGUARD
Screenshot: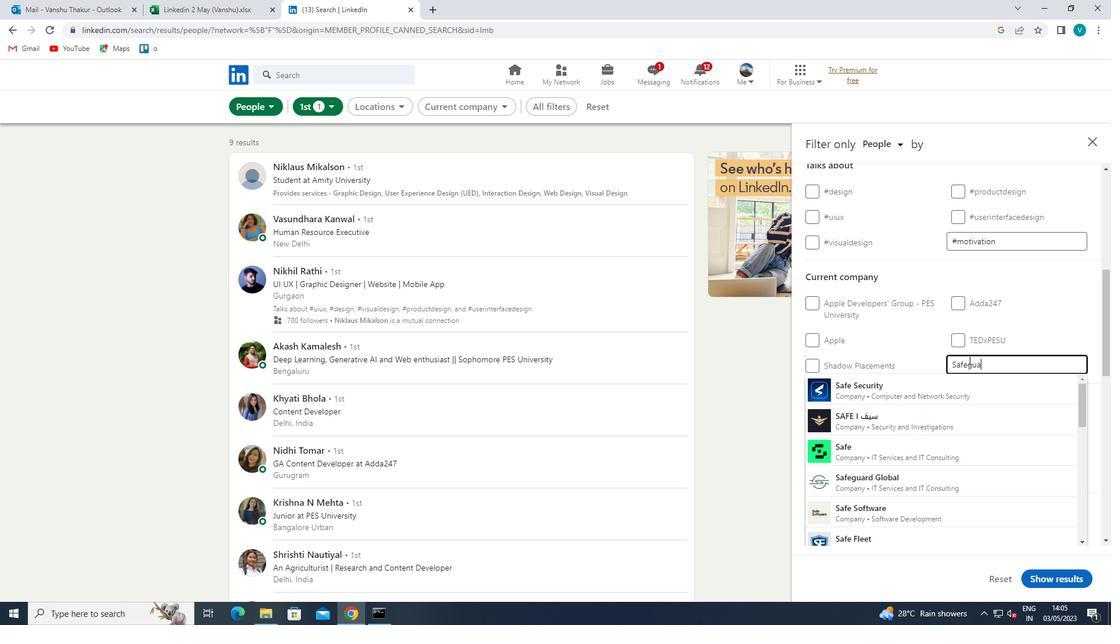 
Action: Mouse moved to (939, 387)
Screenshot: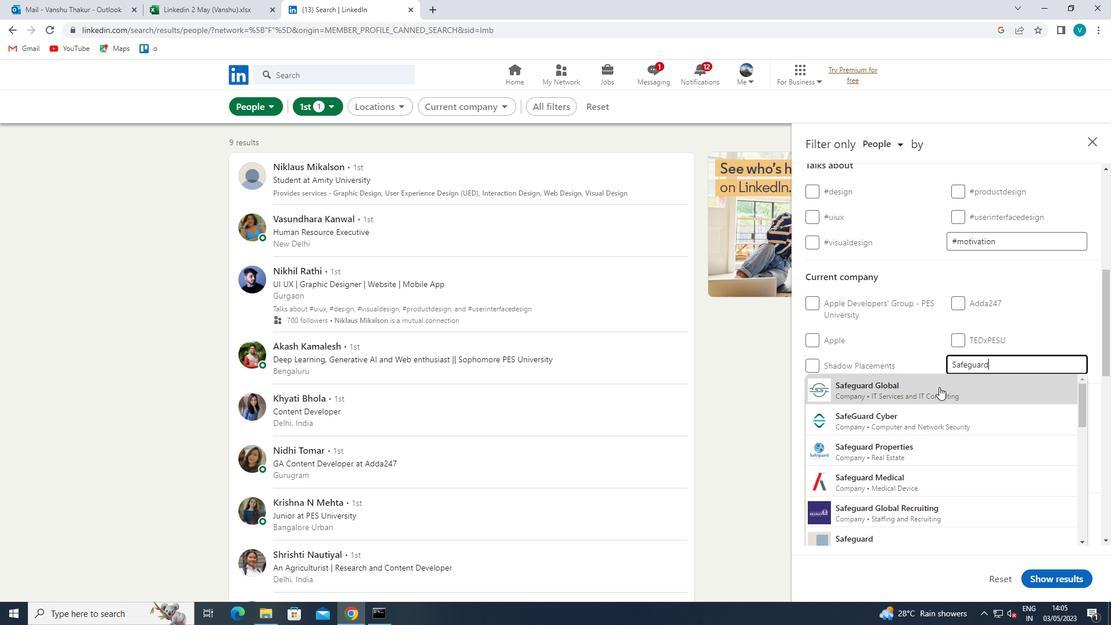 
Action: Mouse pressed left at (939, 387)
Screenshot: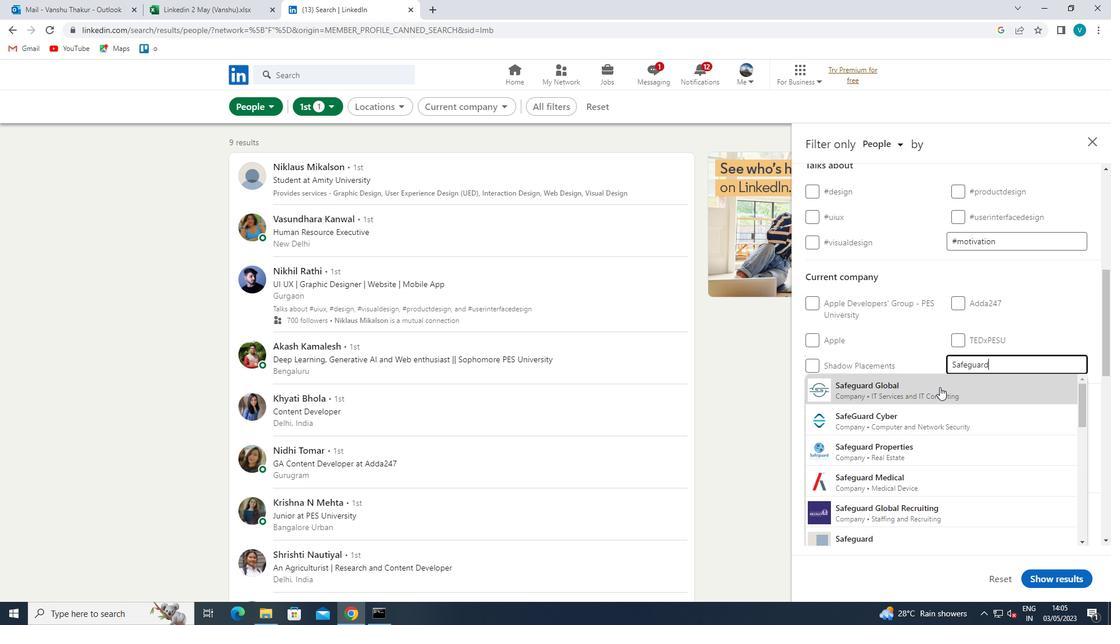 
Action: Mouse scrolled (939, 386) with delta (0, 0)
Screenshot: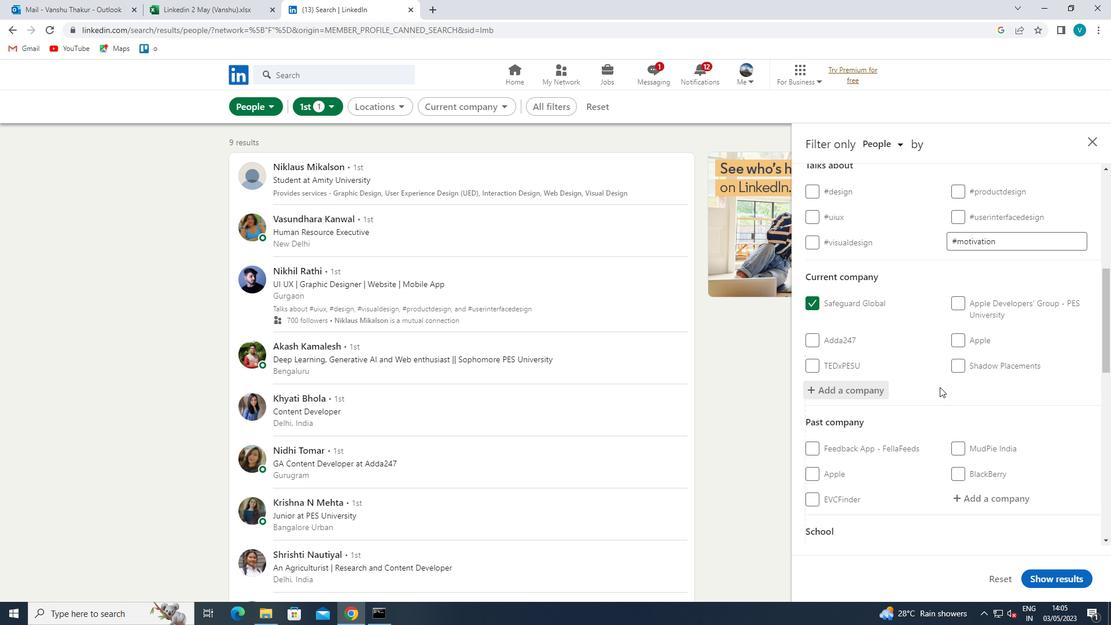 
Action: Mouse scrolled (939, 386) with delta (0, 0)
Screenshot: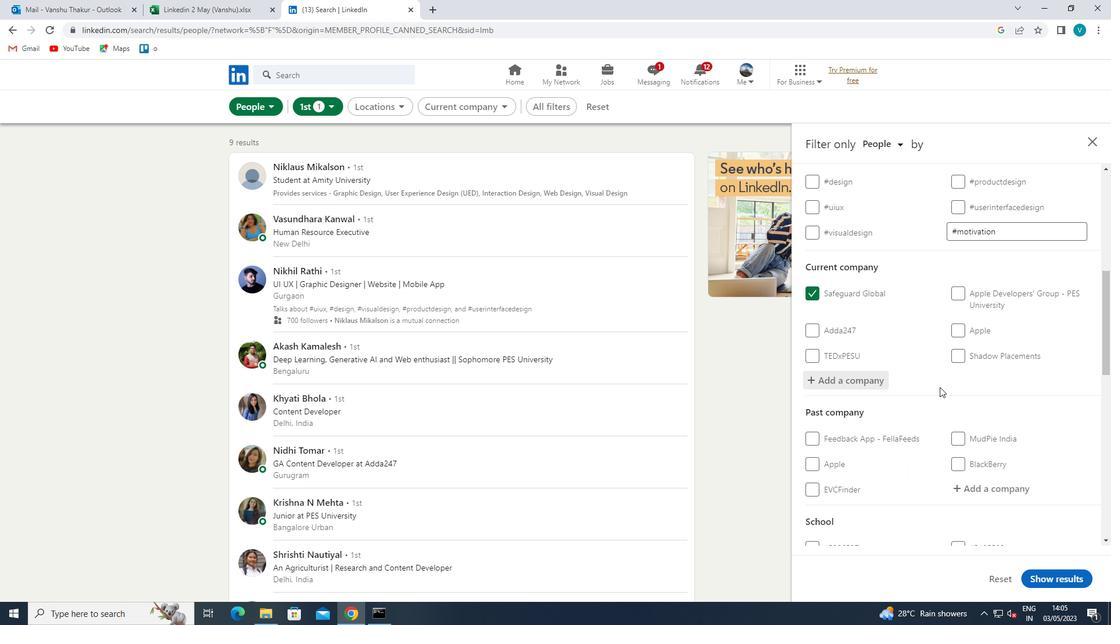 
Action: Mouse scrolled (939, 386) with delta (0, 0)
Screenshot: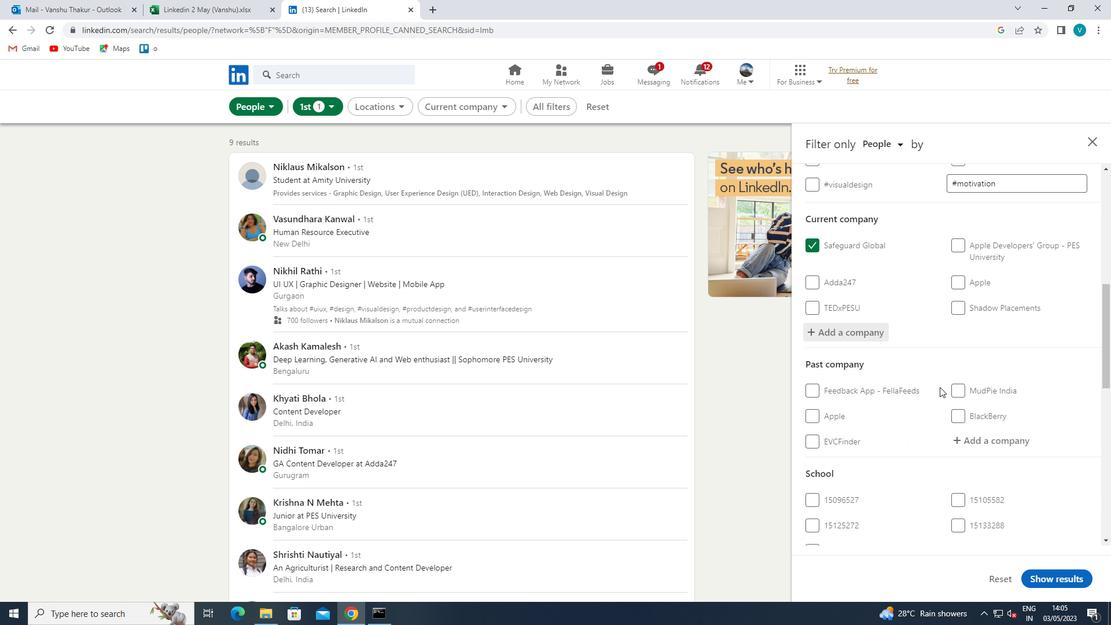 
Action: Mouse scrolled (939, 386) with delta (0, 0)
Screenshot: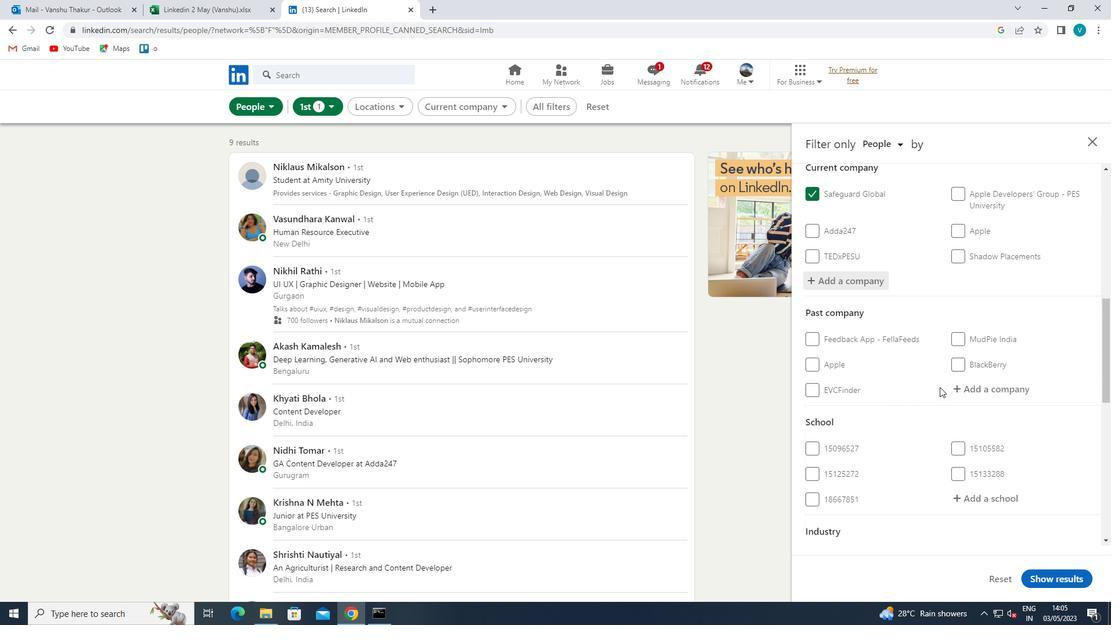 
Action: Mouse moved to (969, 369)
Screenshot: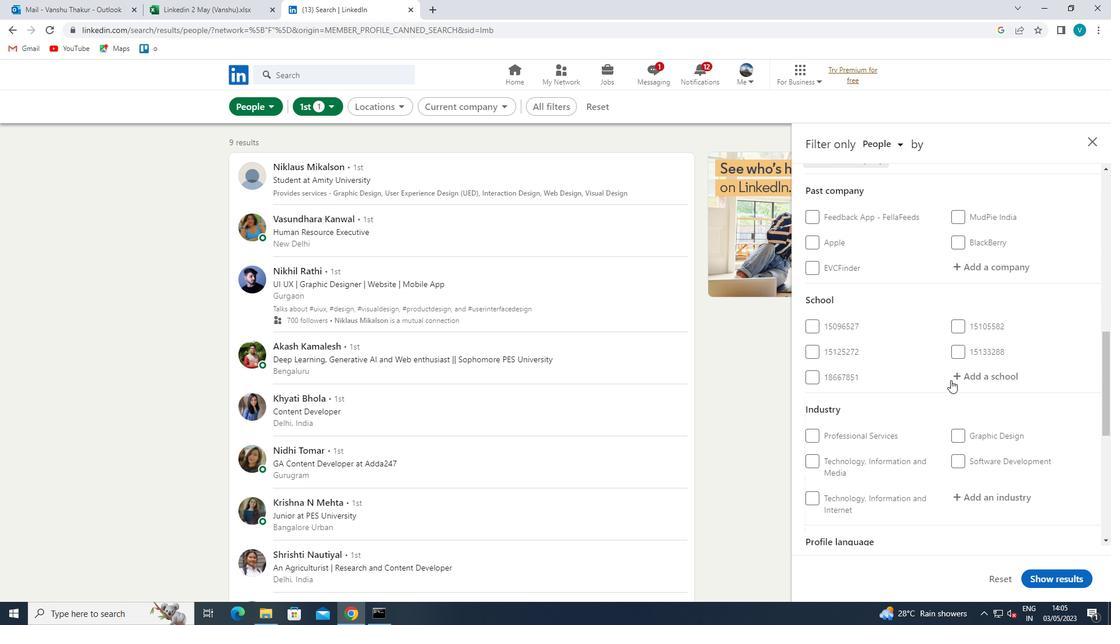 
Action: Mouse pressed left at (969, 369)
Screenshot: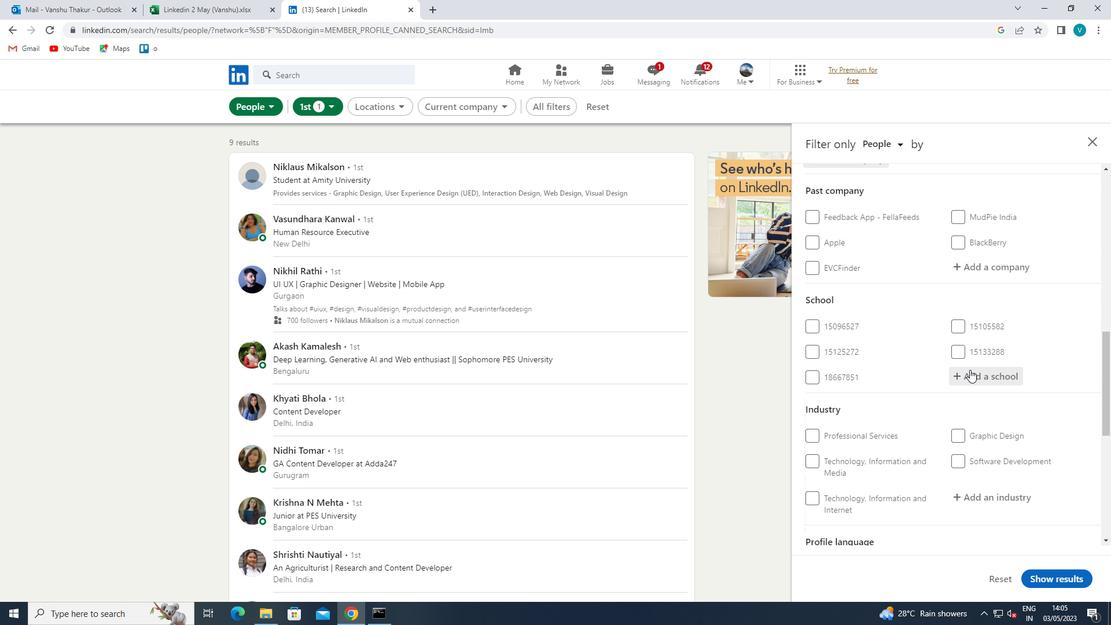 
Action: Mouse moved to (965, 370)
Screenshot: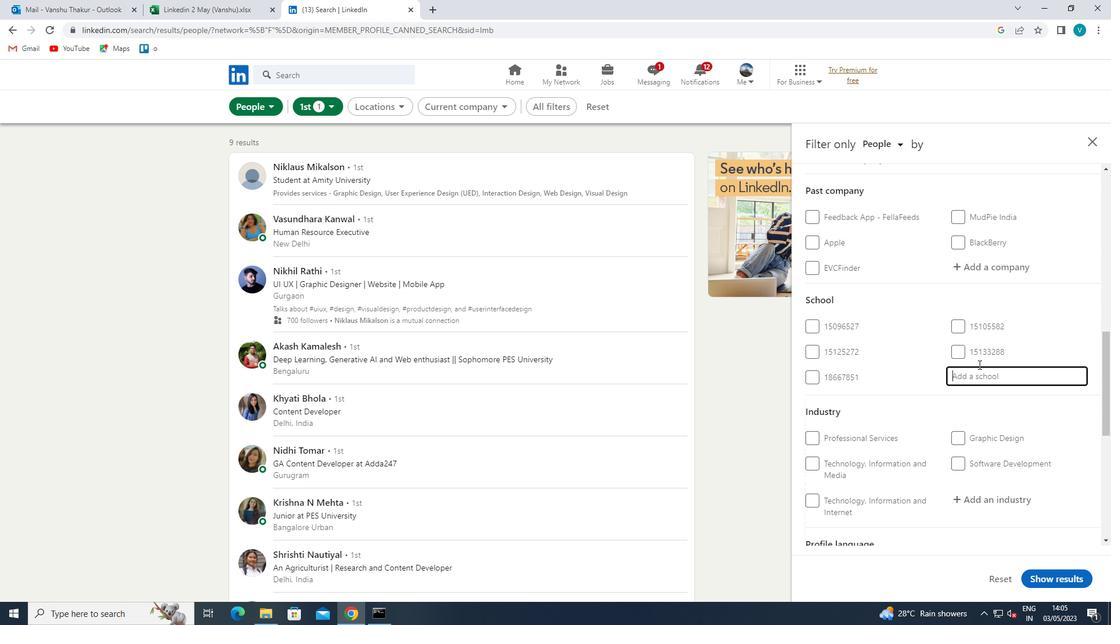 
Action: Key pressed <Key.shift>PANDIT
Screenshot: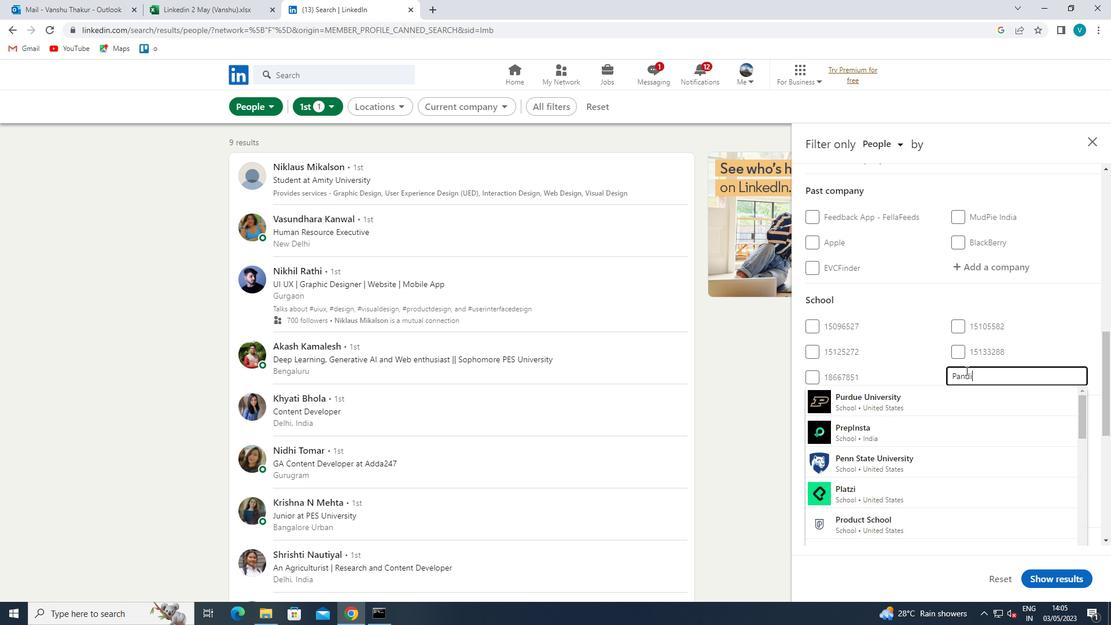 
Action: Mouse moved to (932, 456)
Screenshot: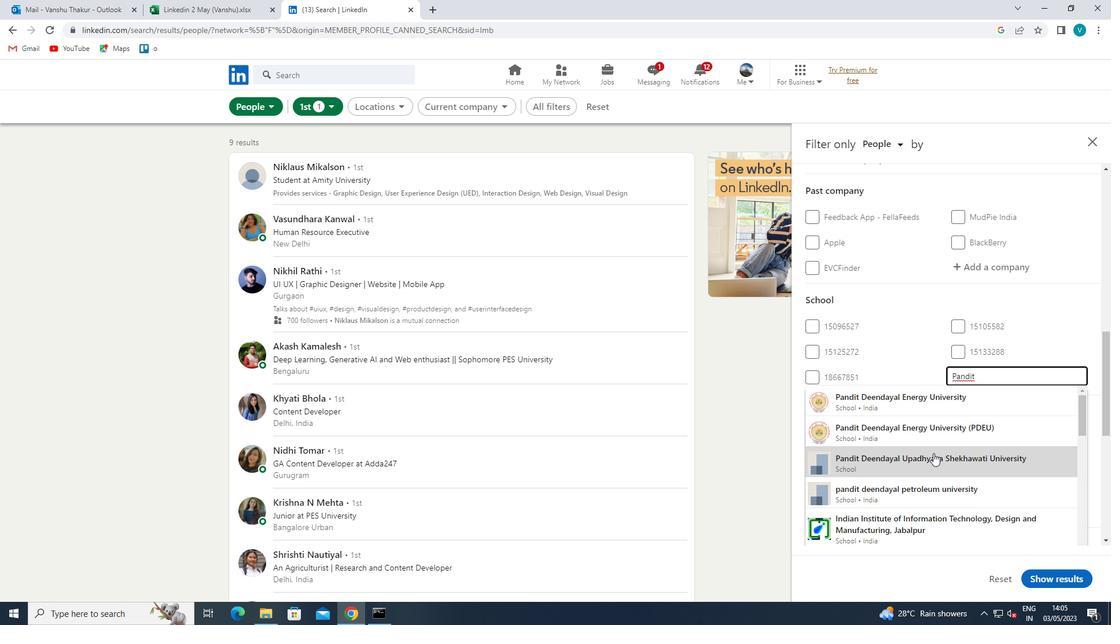 
Action: Mouse pressed left at (932, 456)
Screenshot: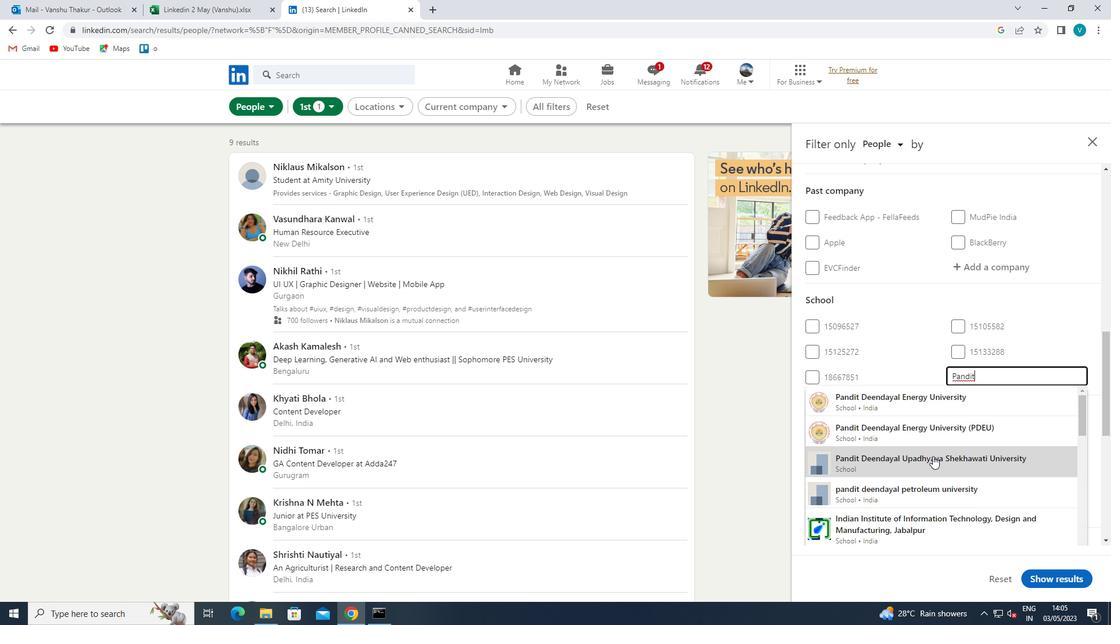 
Action: Mouse scrolled (932, 455) with delta (0, 0)
Screenshot: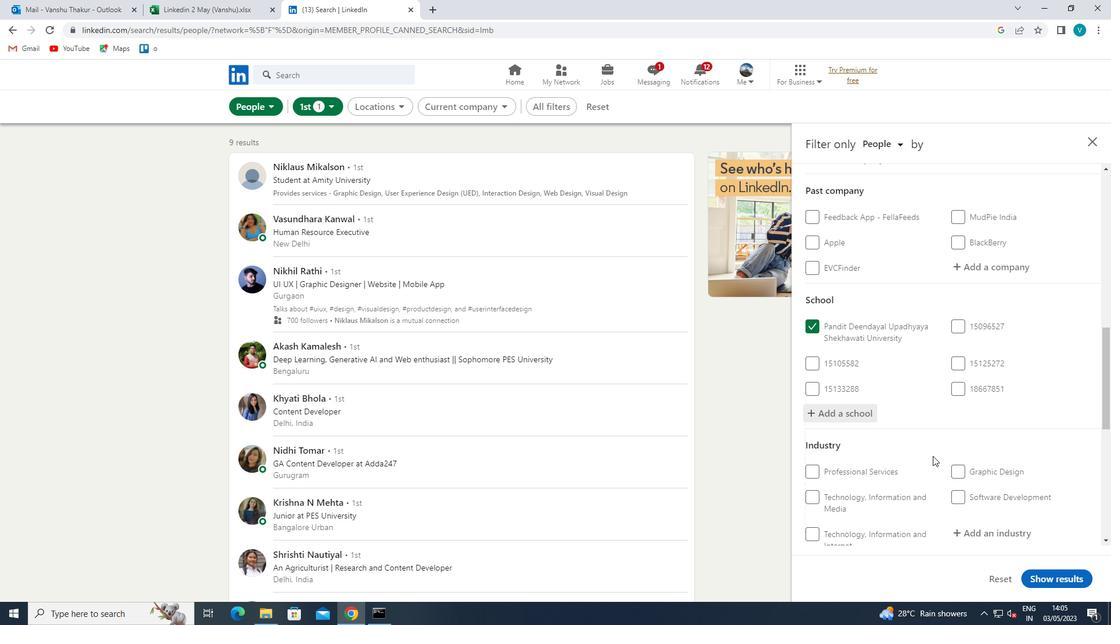 
Action: Mouse scrolled (932, 455) with delta (0, 0)
Screenshot: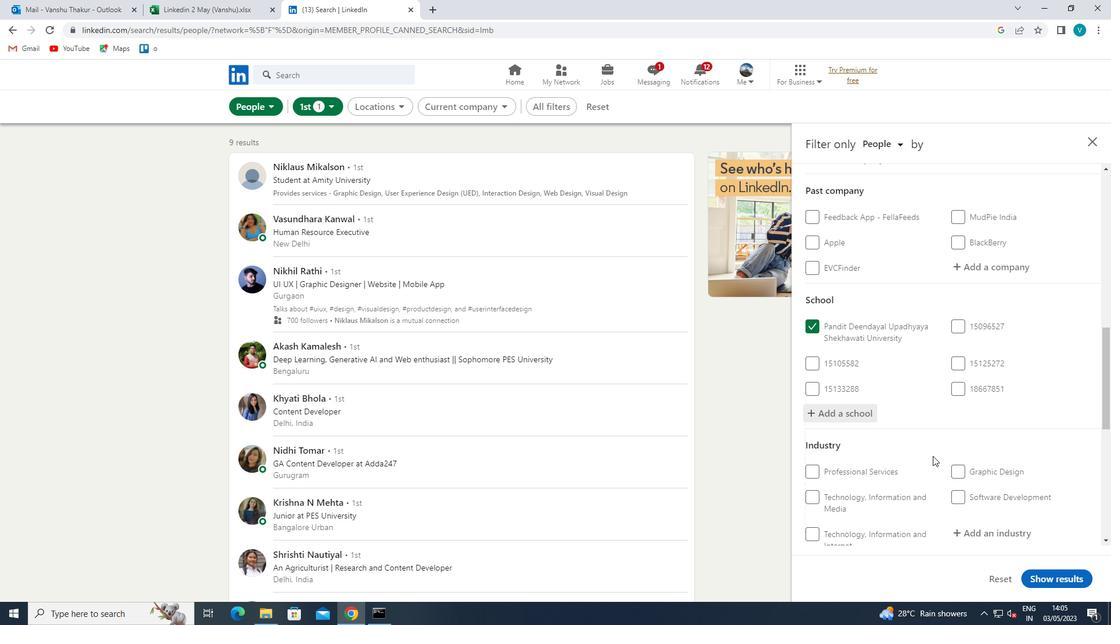 
Action: Mouse moved to (977, 414)
Screenshot: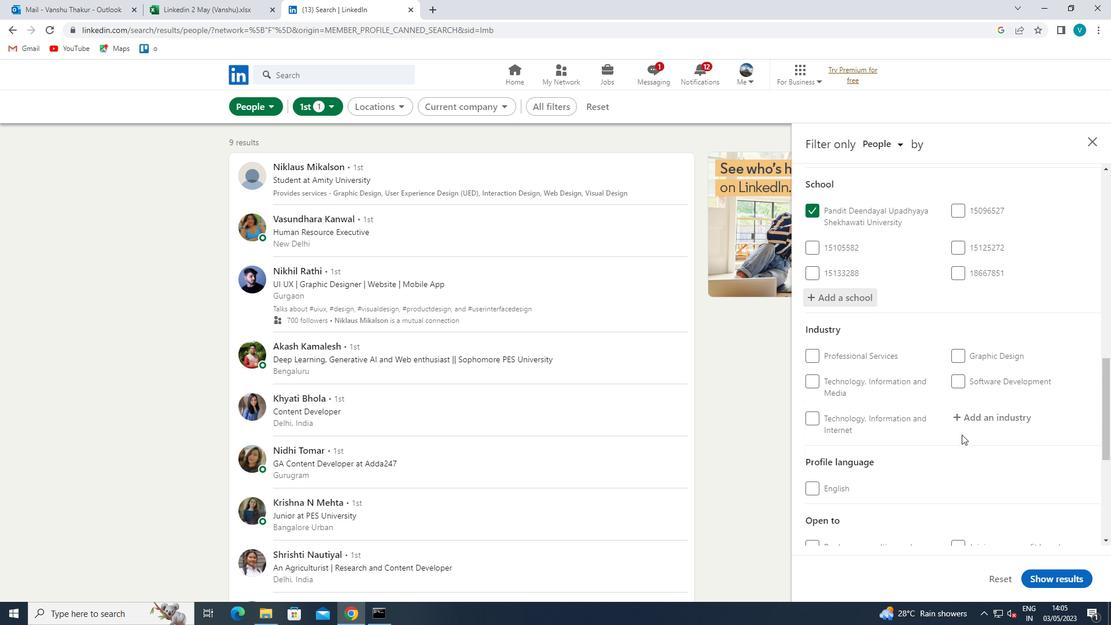 
Action: Mouse pressed left at (977, 414)
Screenshot: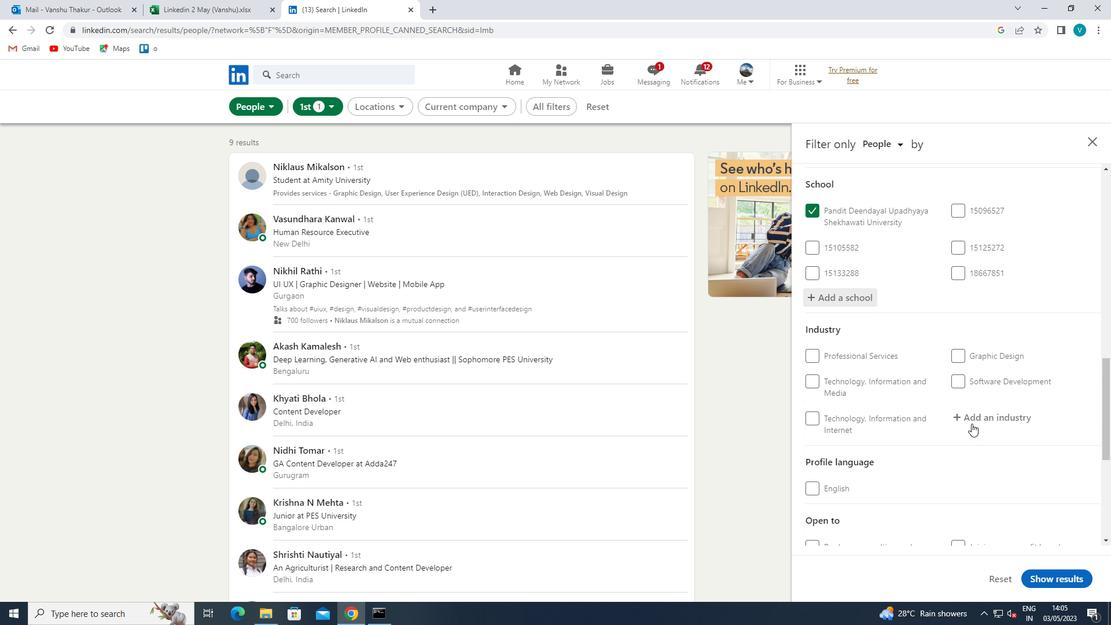 
Action: Mouse moved to (965, 421)
Screenshot: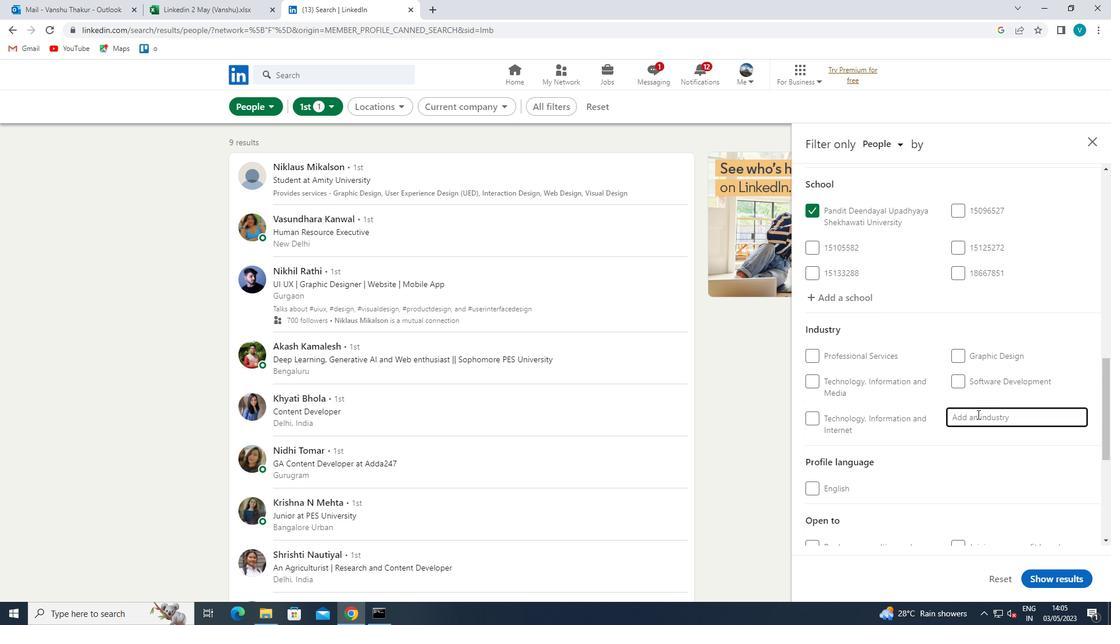
Action: Key pressed <Key.shift>NATURA
Screenshot: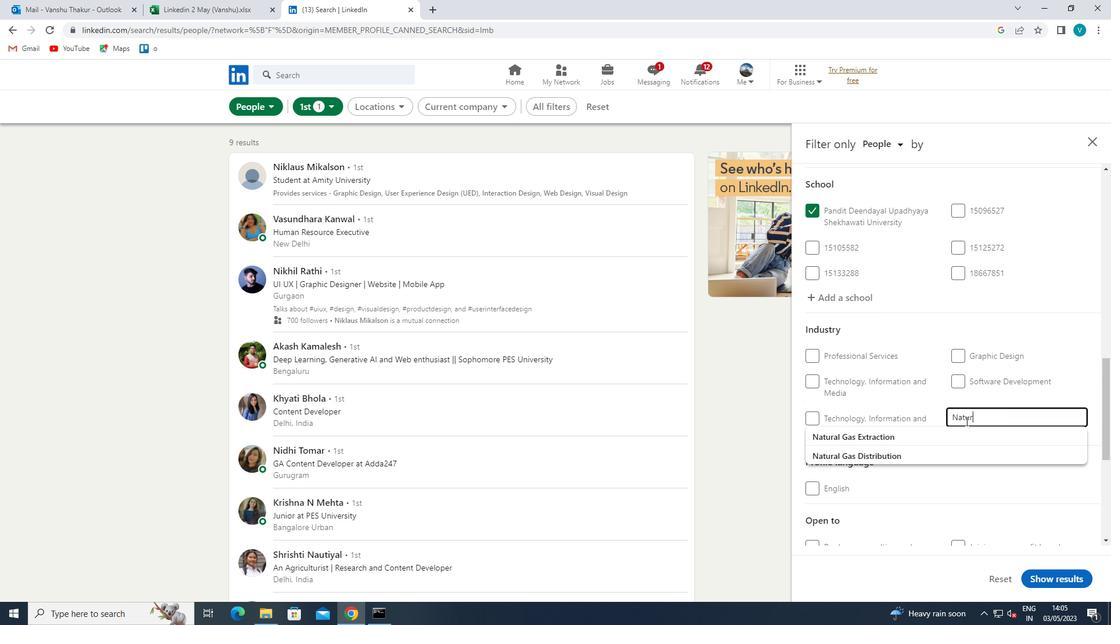 
Action: Mouse moved to (946, 434)
Screenshot: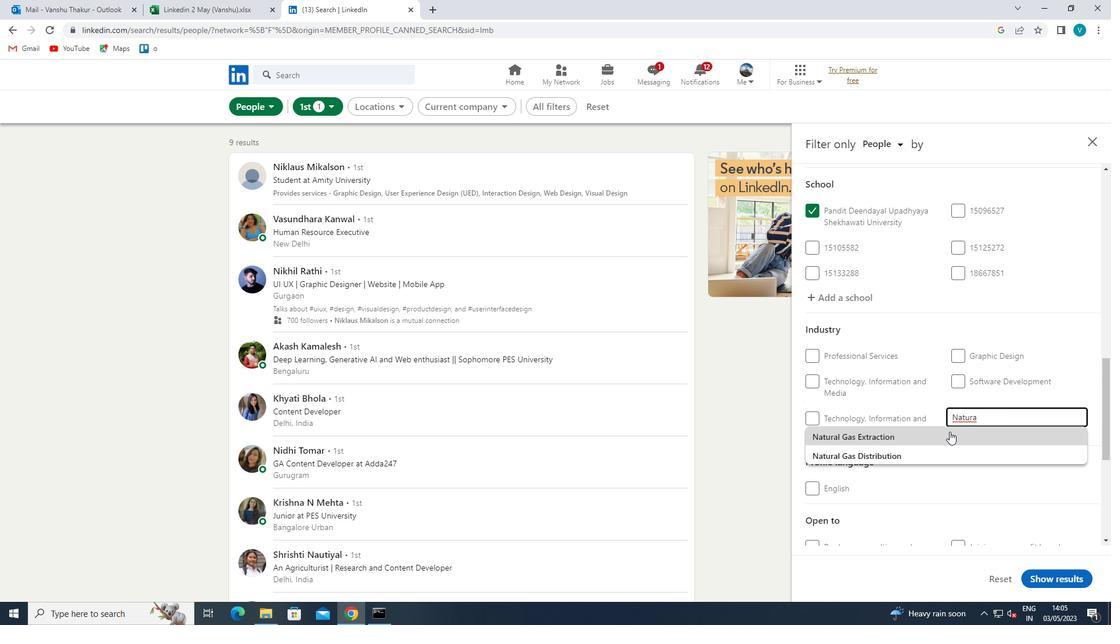 
Action: Mouse pressed left at (946, 434)
Screenshot: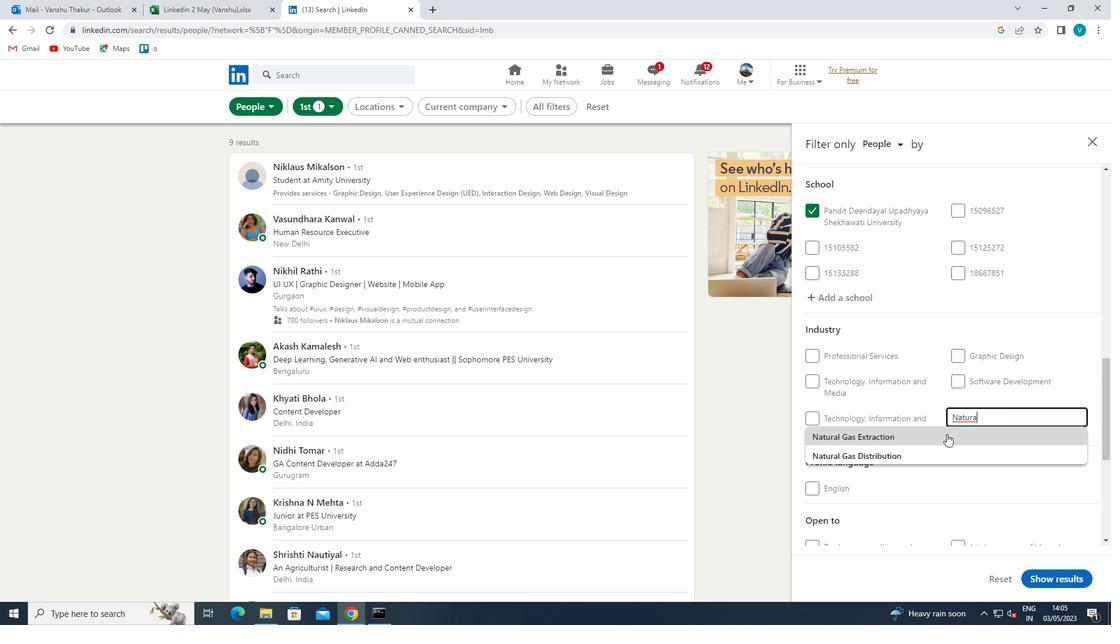 
Action: Mouse scrolled (946, 433) with delta (0, 0)
Screenshot: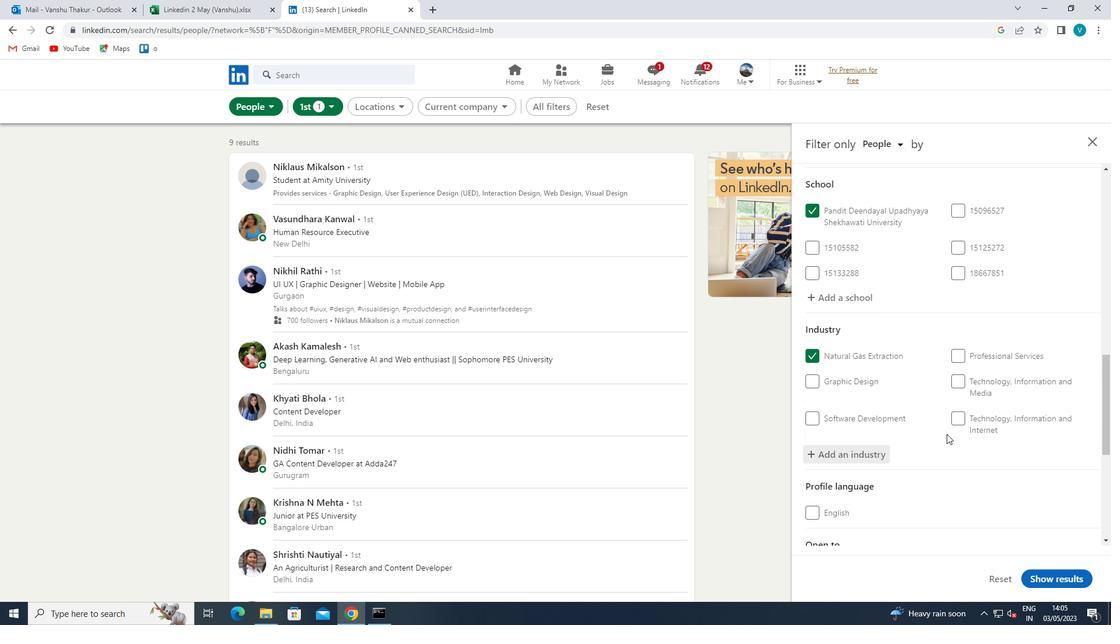 
Action: Mouse scrolled (946, 433) with delta (0, 0)
Screenshot: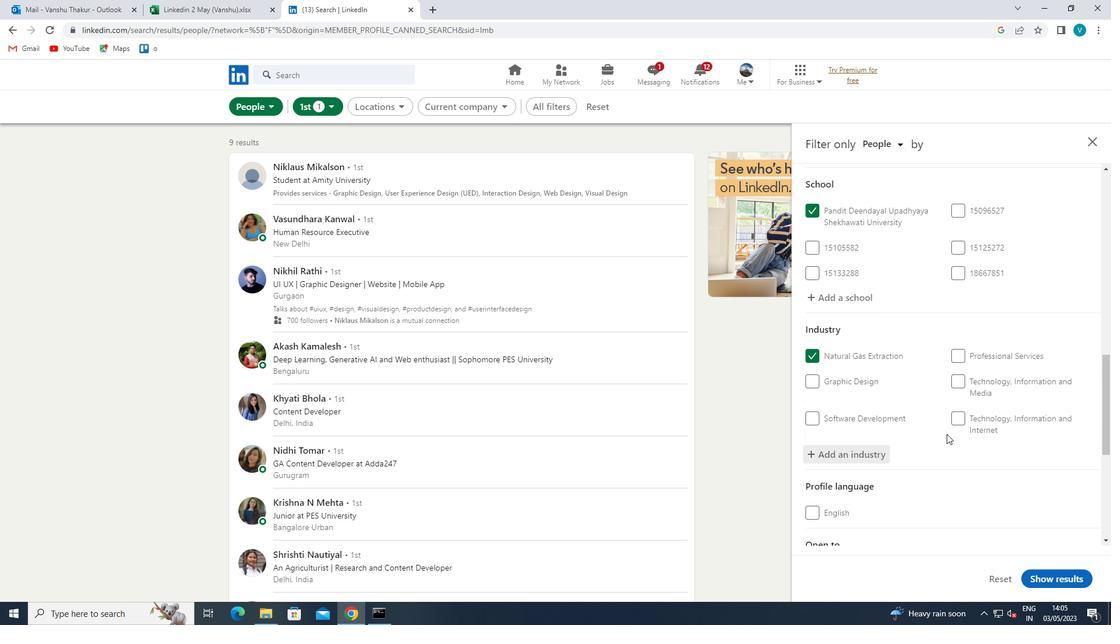 
Action: Mouse scrolled (946, 433) with delta (0, 0)
Screenshot: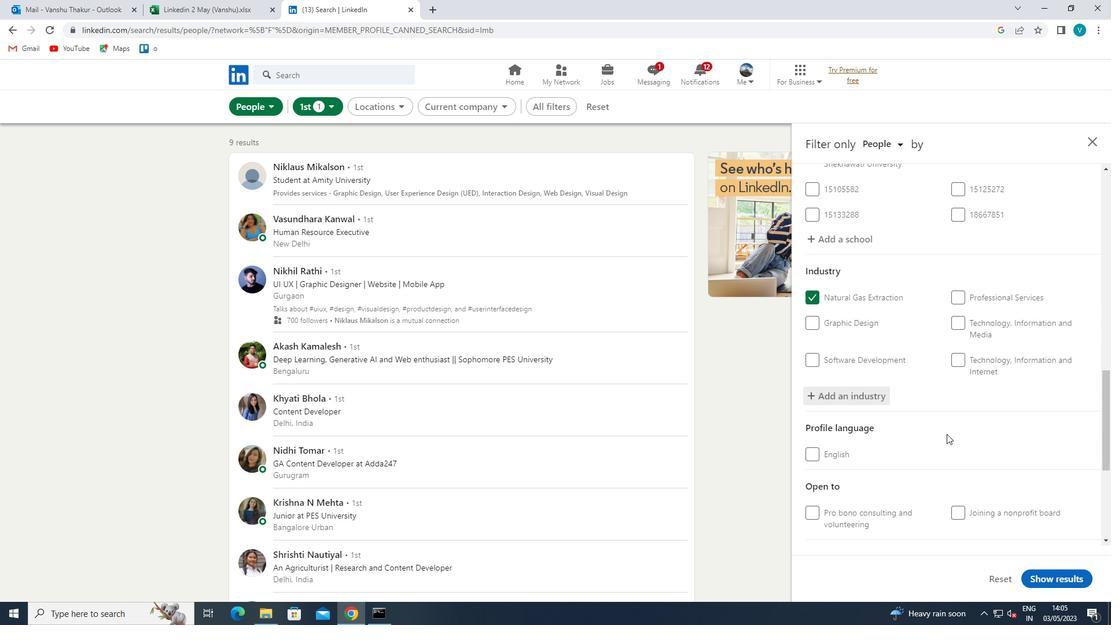 
Action: Mouse scrolled (946, 433) with delta (0, 0)
Screenshot: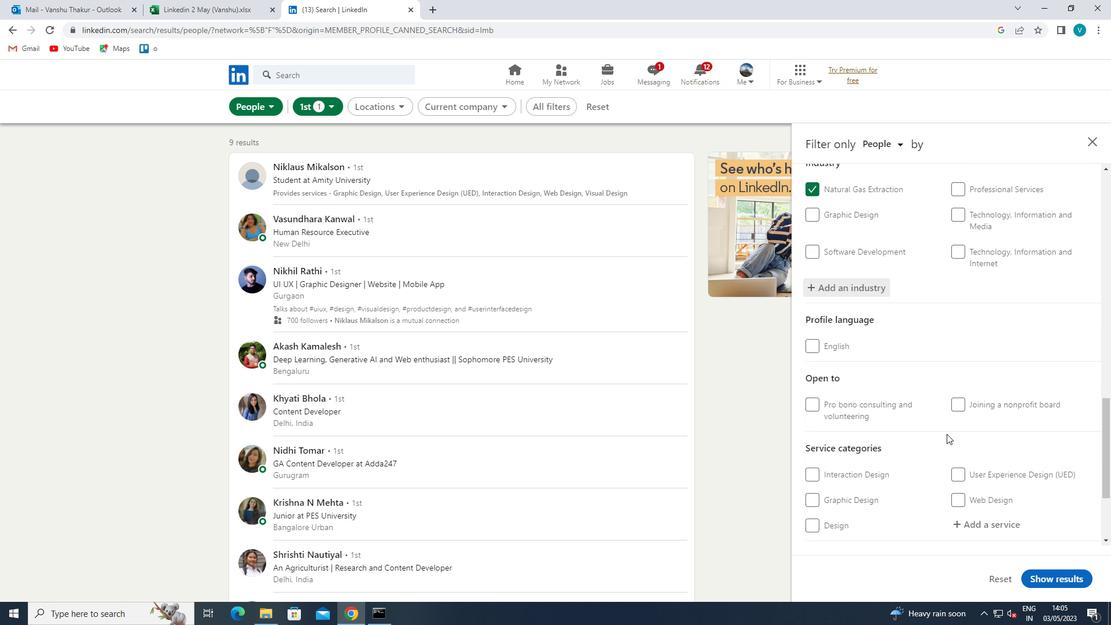 
Action: Mouse moved to (998, 461)
Screenshot: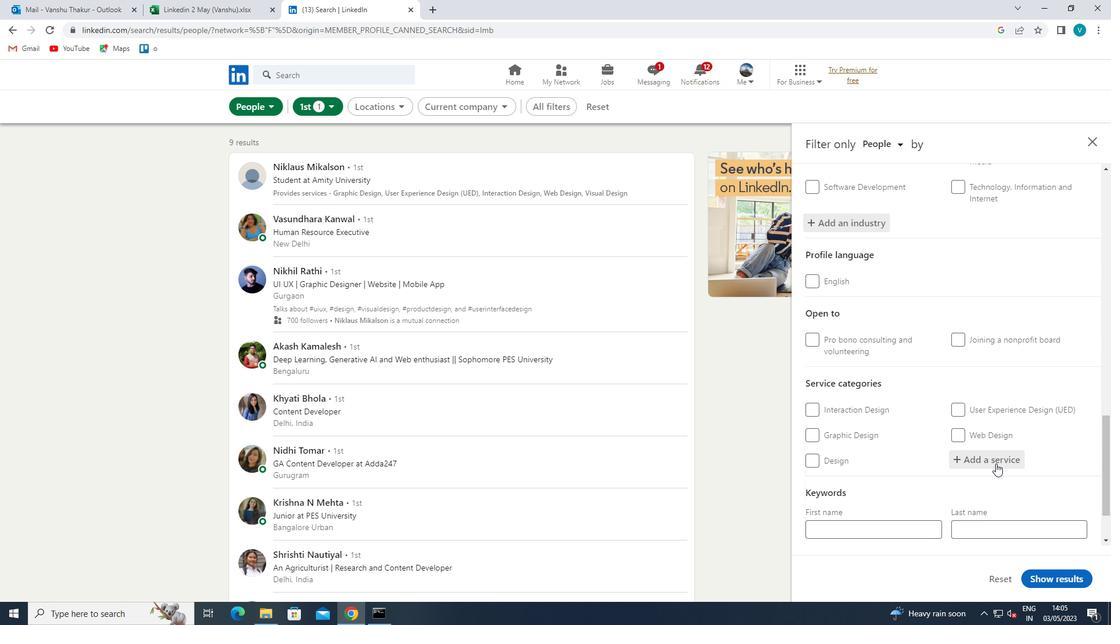 
Action: Mouse pressed left at (998, 461)
Screenshot: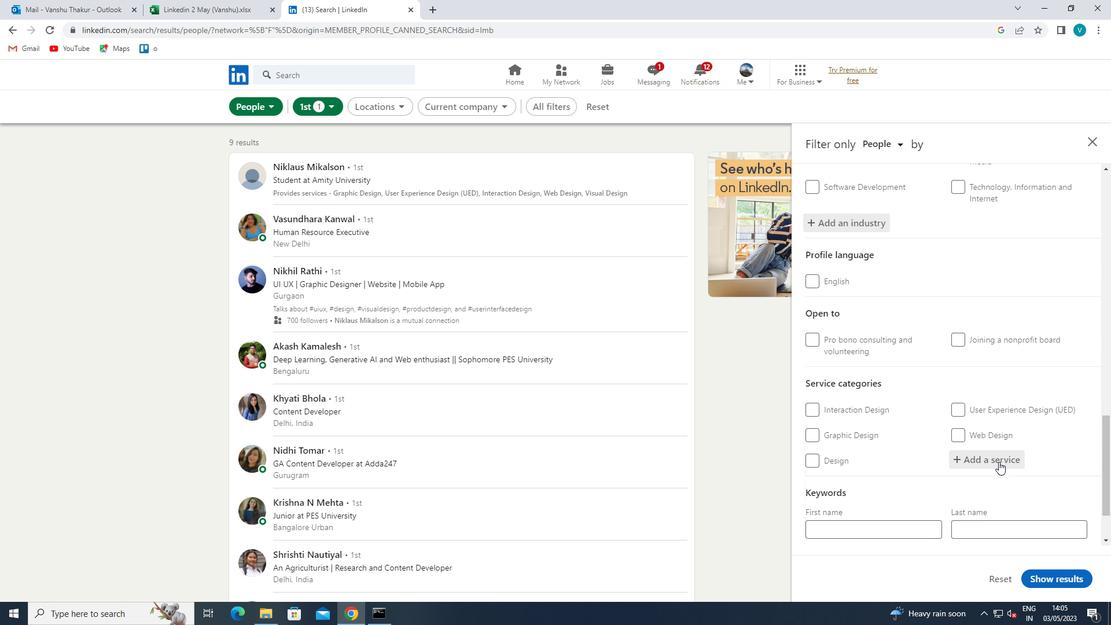 
Action: Mouse moved to (999, 461)
Screenshot: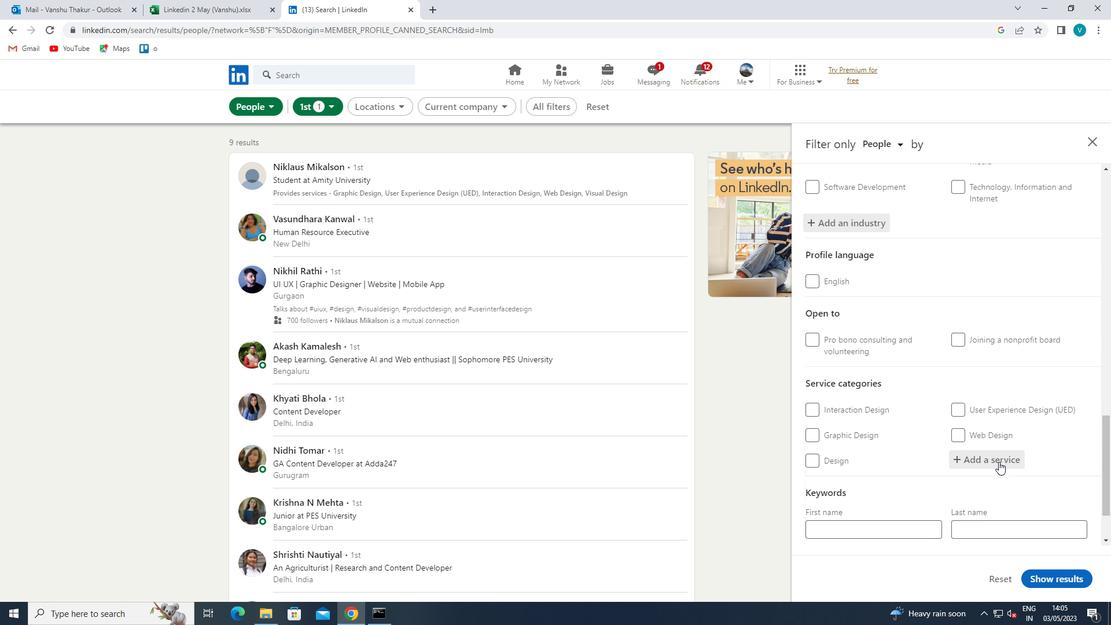 
Action: Key pressed <Key.shift>
Screenshot: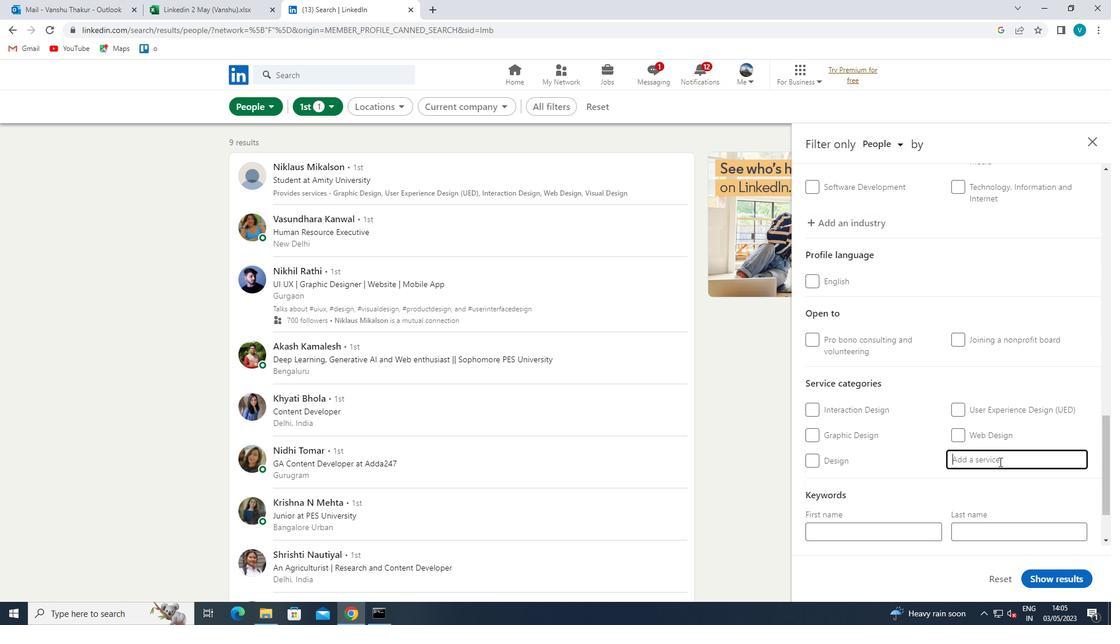
Action: Mouse moved to (997, 461)
Screenshot: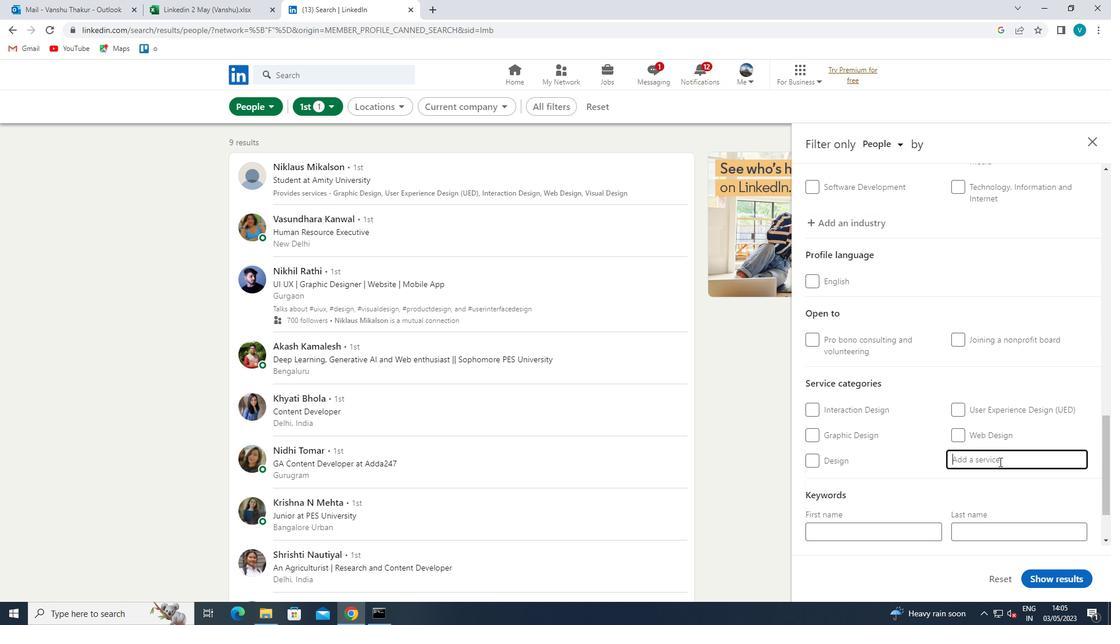 
Action: Key pressed ACC
Screenshot: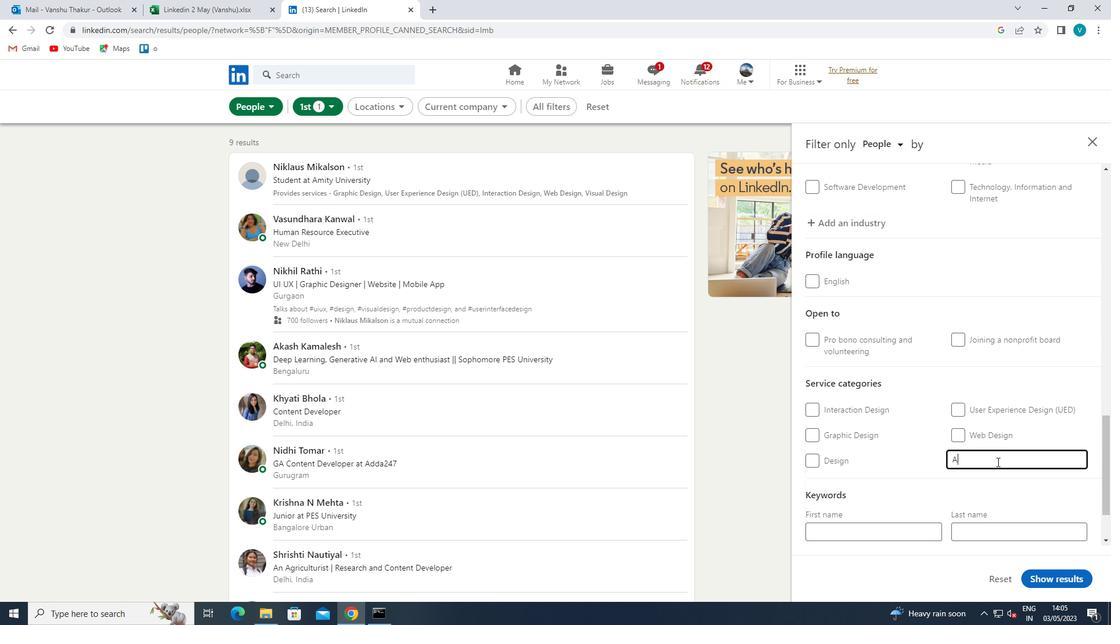 
Action: Mouse moved to (997, 462)
Screenshot: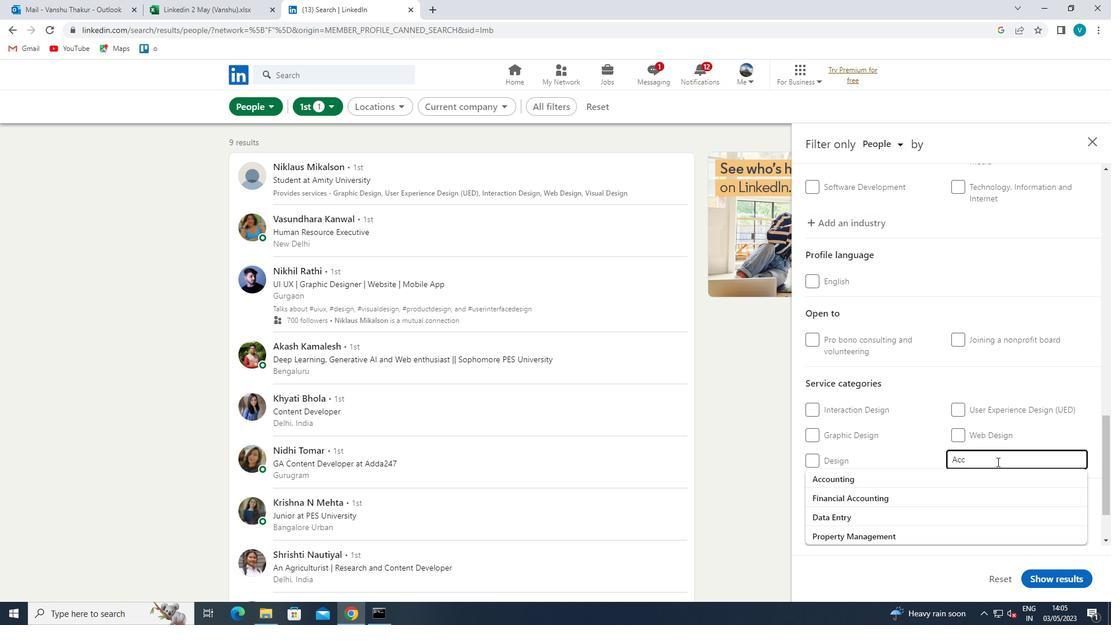 
Action: Key pressed OUN
Screenshot: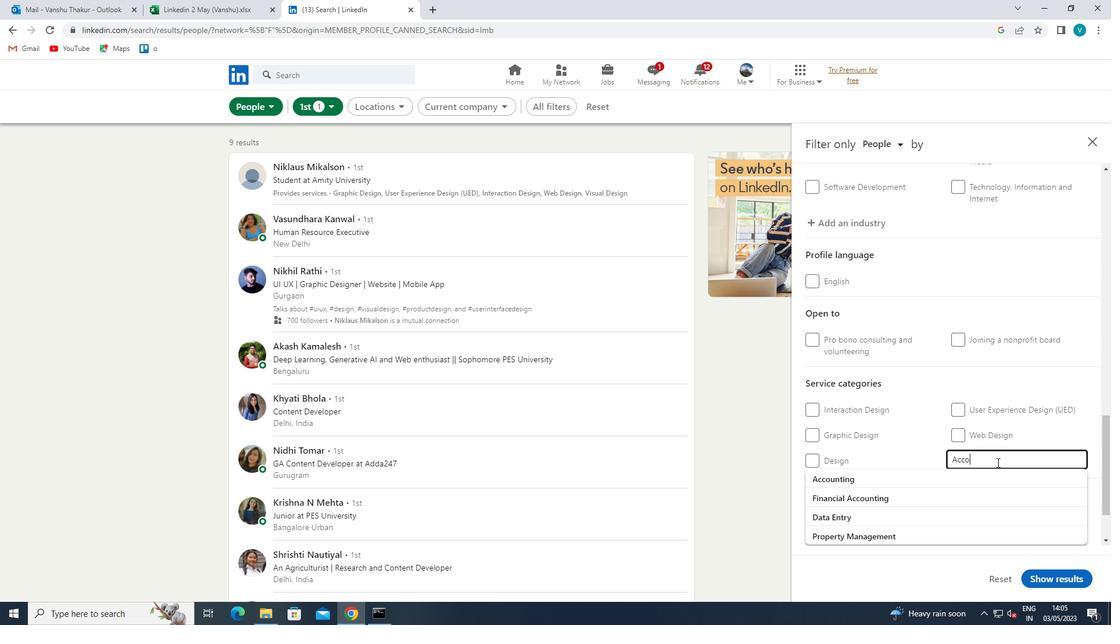 
Action: Mouse moved to (968, 479)
Screenshot: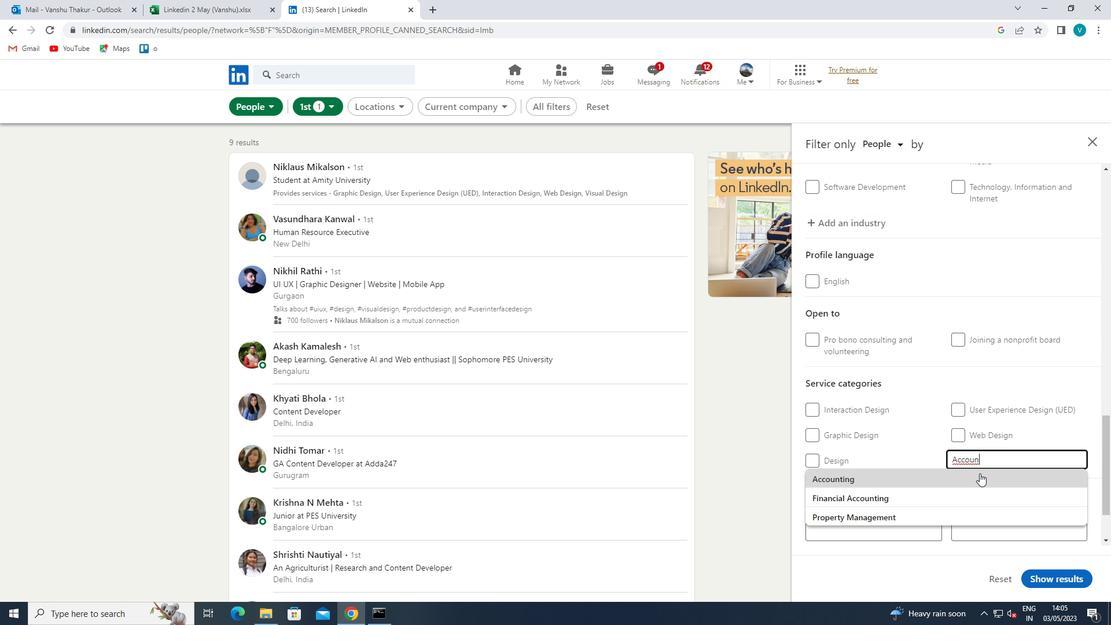 
Action: Mouse pressed left at (968, 479)
Screenshot: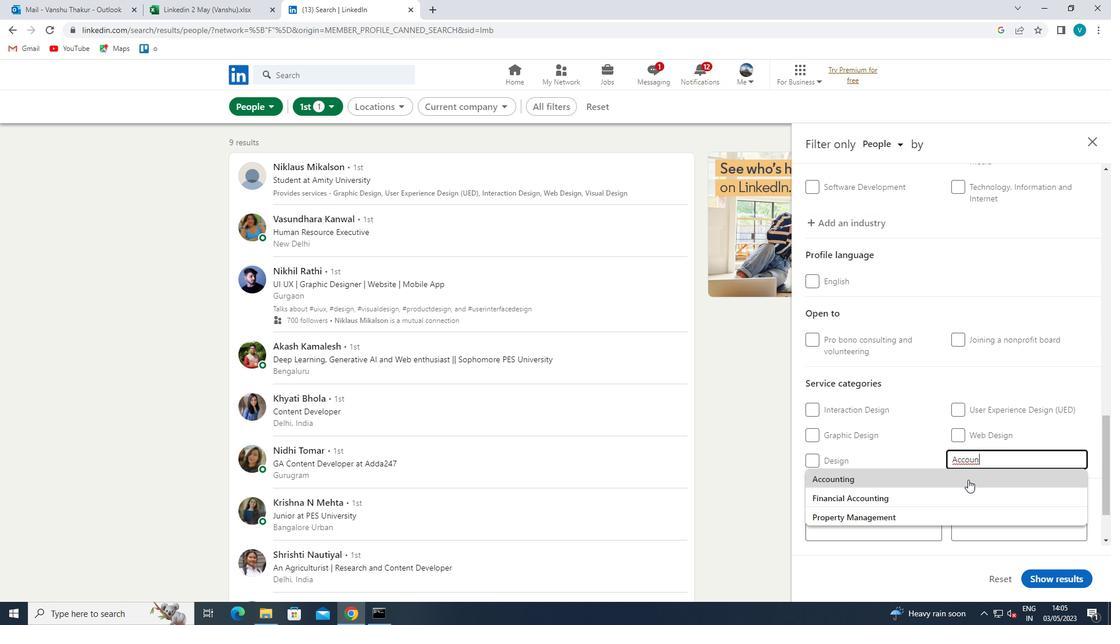 
Action: Mouse scrolled (968, 479) with delta (0, 0)
Screenshot: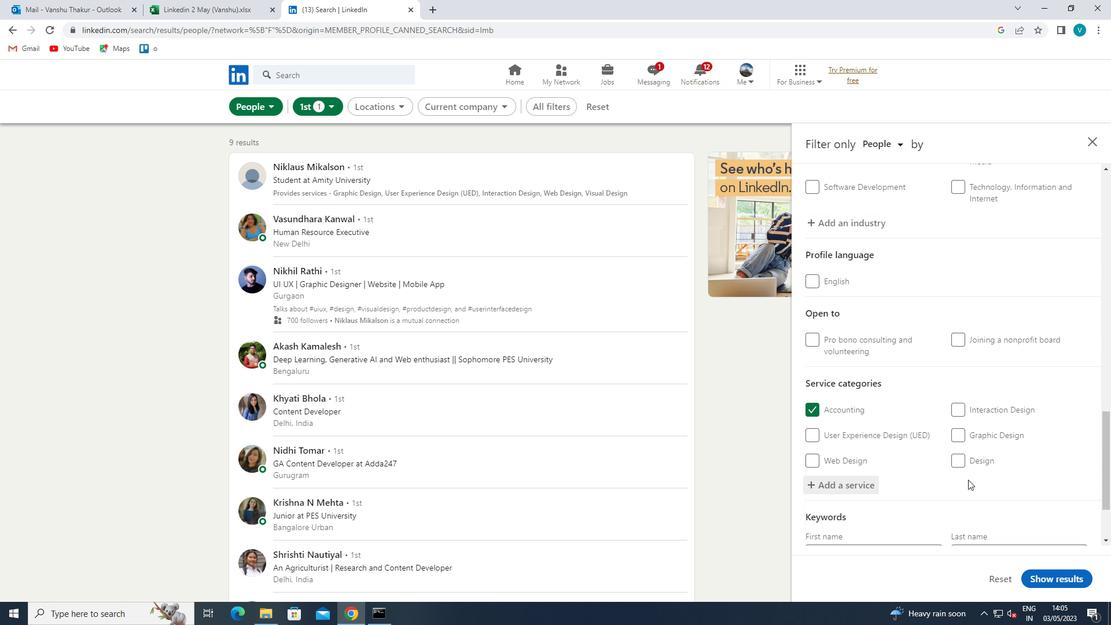 
Action: Mouse scrolled (968, 479) with delta (0, 0)
Screenshot: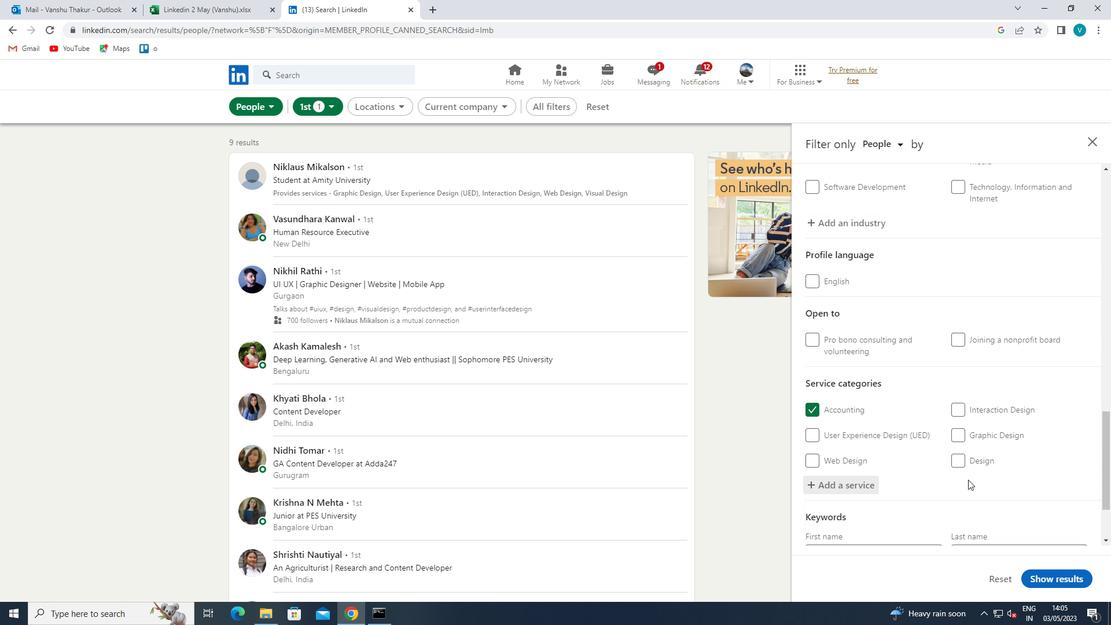 
Action: Mouse scrolled (968, 479) with delta (0, 0)
Screenshot: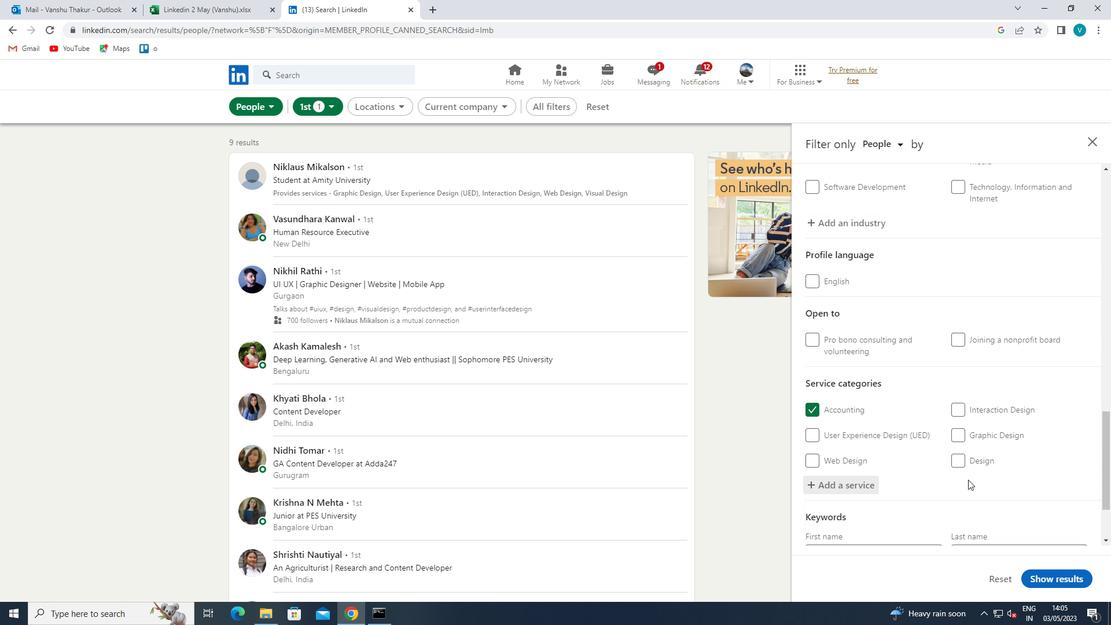 
Action: Mouse scrolled (968, 479) with delta (0, 0)
Screenshot: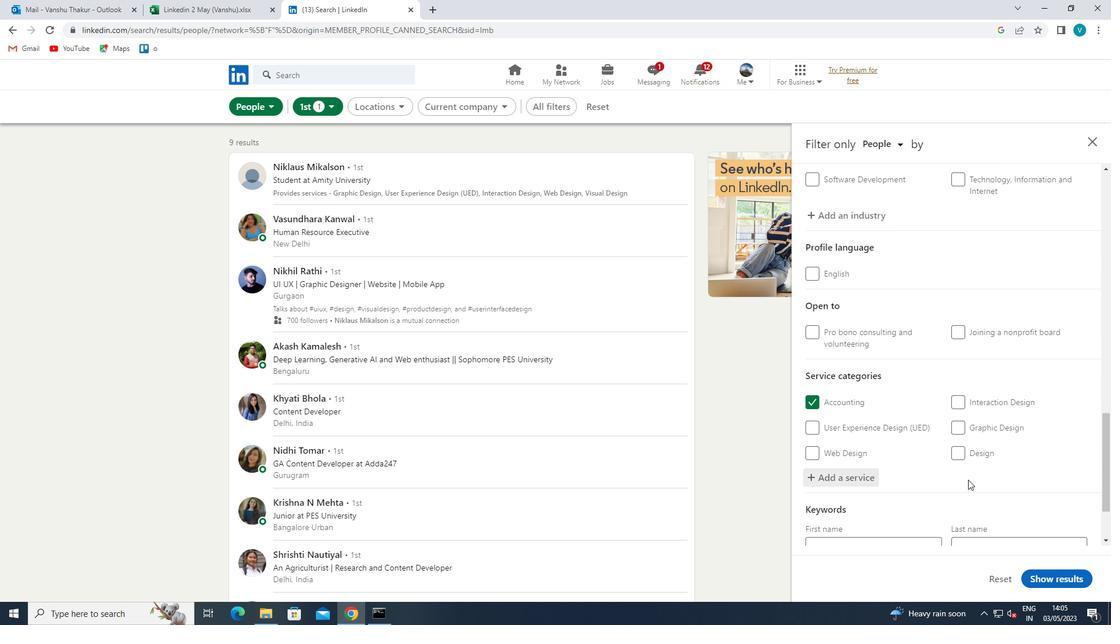 
Action: Mouse moved to (922, 484)
Screenshot: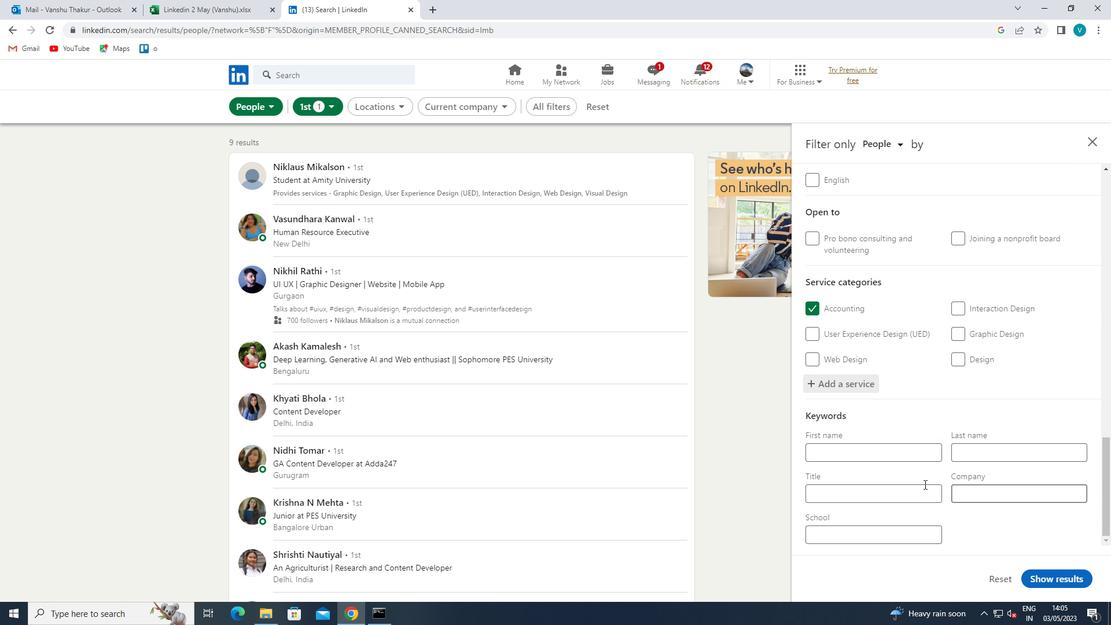 
Action: Mouse pressed left at (922, 484)
Screenshot: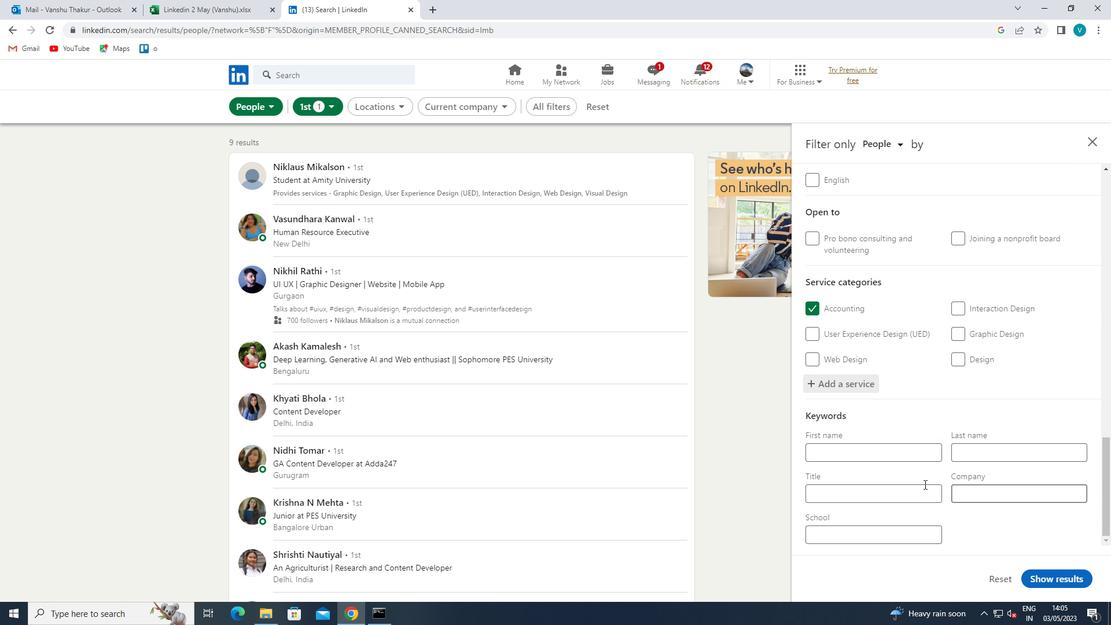 
Action: Key pressed <Key.shift>ATTORNEY<Key.space>
Screenshot: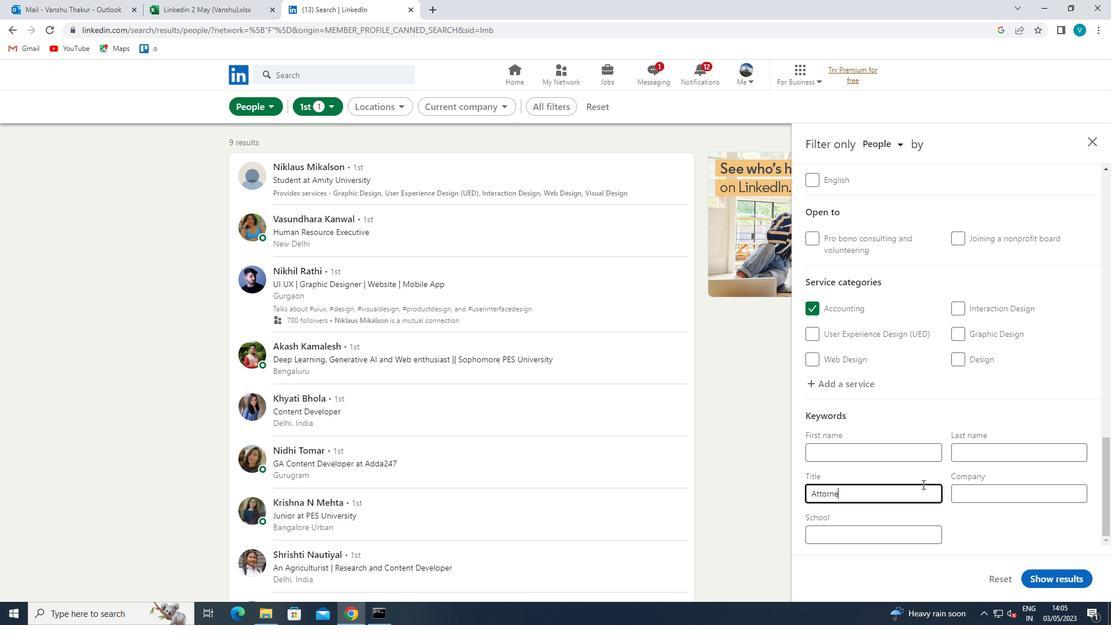 
Action: Mouse moved to (1052, 577)
Screenshot: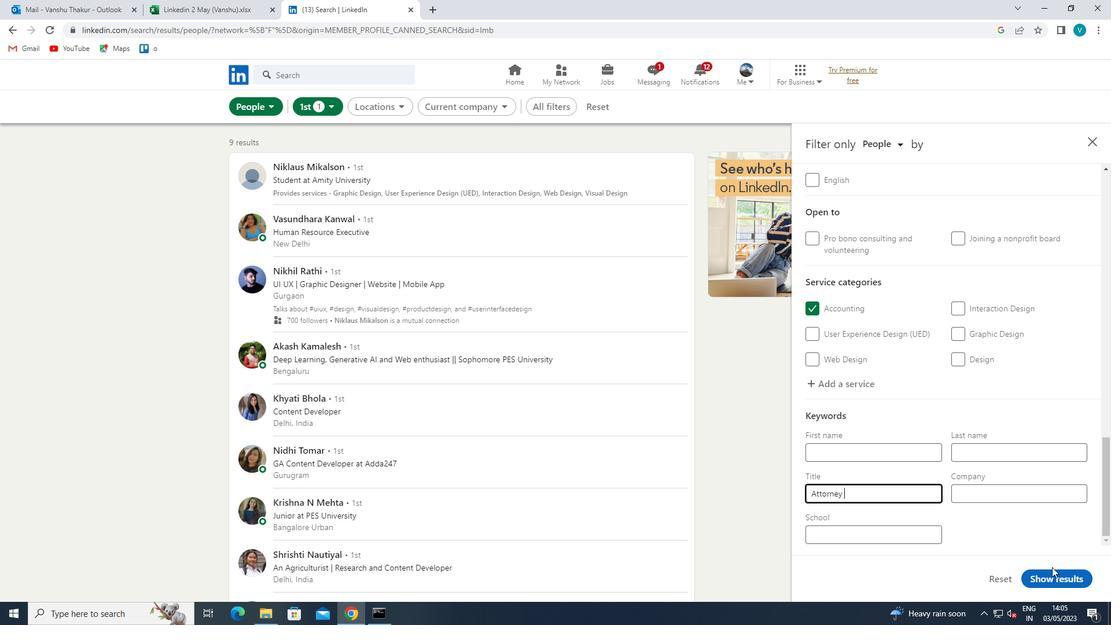 
Action: Mouse pressed left at (1052, 577)
Screenshot: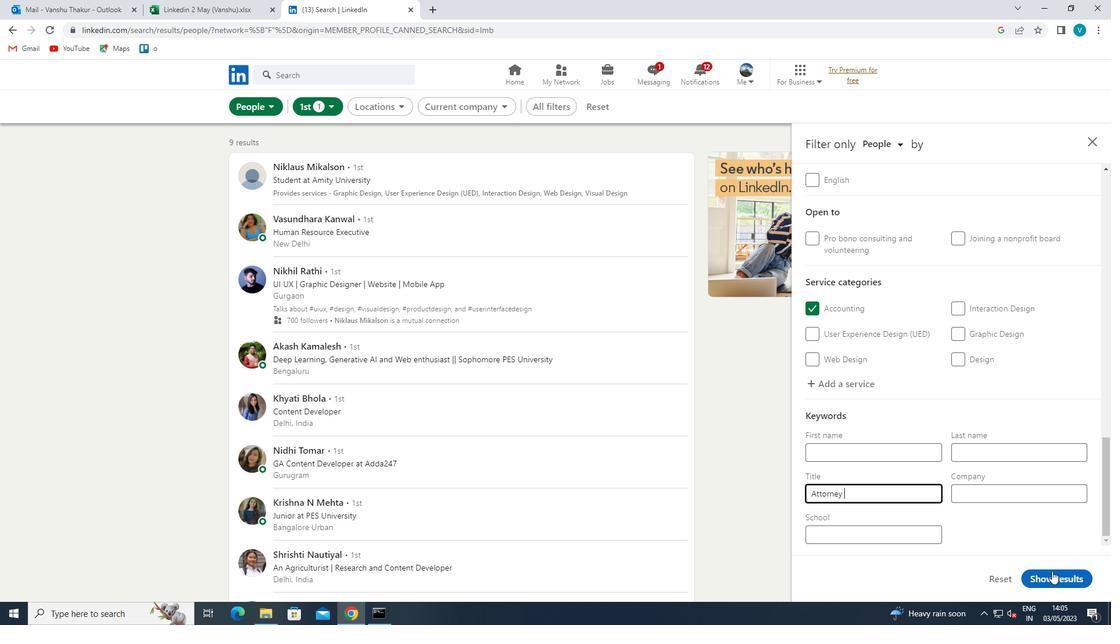
Action: Mouse moved to (1053, 577)
Screenshot: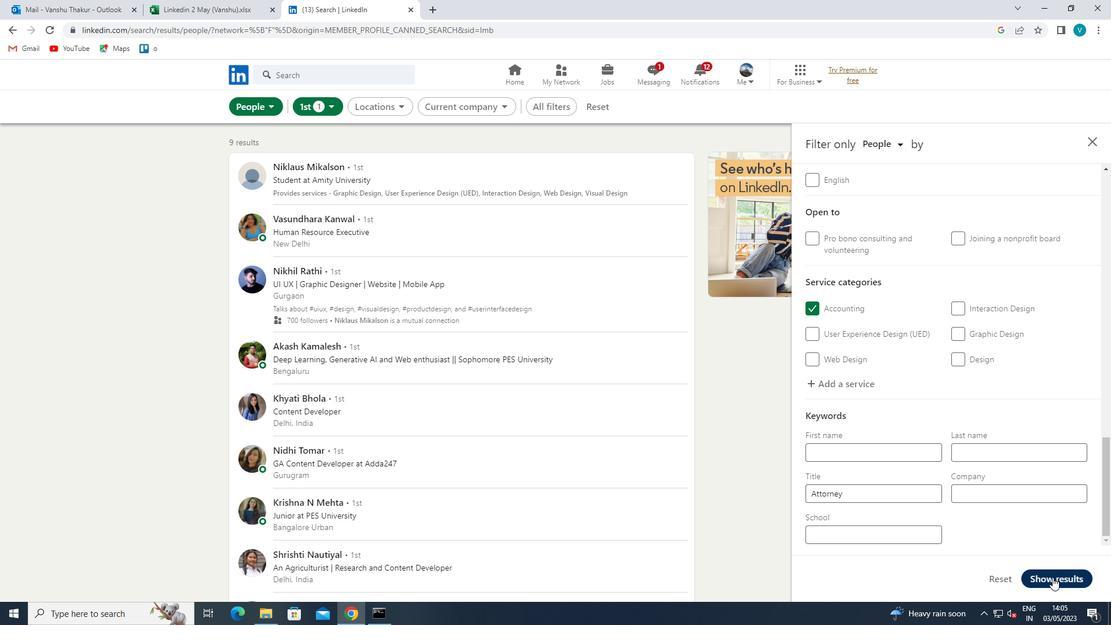 
